 Task: Look for space in Dŭstlik, Uzbekistan from 12th July, 2023 to 16th July, 2023 for 8 adults in price range Rs.10000 to Rs.16000. Place can be private room with 8 bedrooms having 8 beds and 8 bathrooms. Property type can be house, flat, guest house. Amenities needed are: wifi, TV, free parkinig on premises, gym, breakfast. Booking option can be shelf check-in. Required host language is English.
Action: Mouse moved to (422, 104)
Screenshot: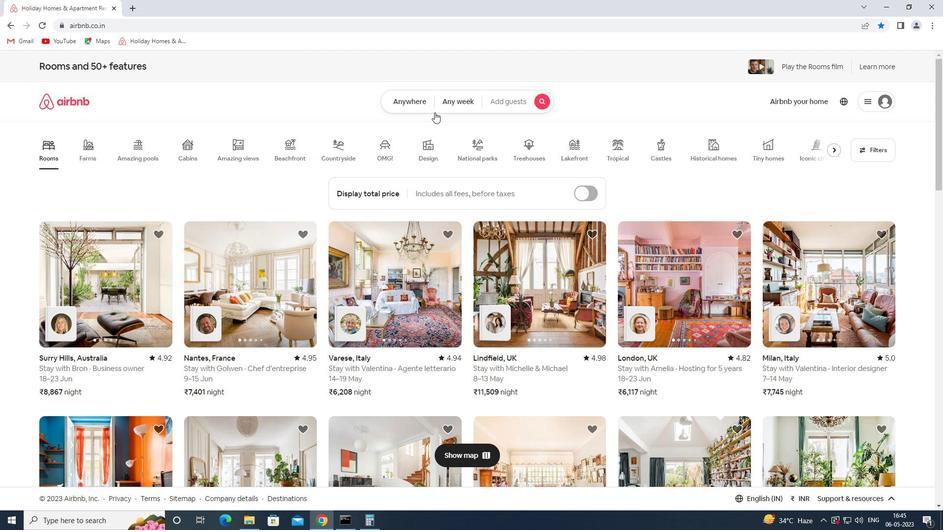 
Action: Mouse pressed left at (422, 104)
Screenshot: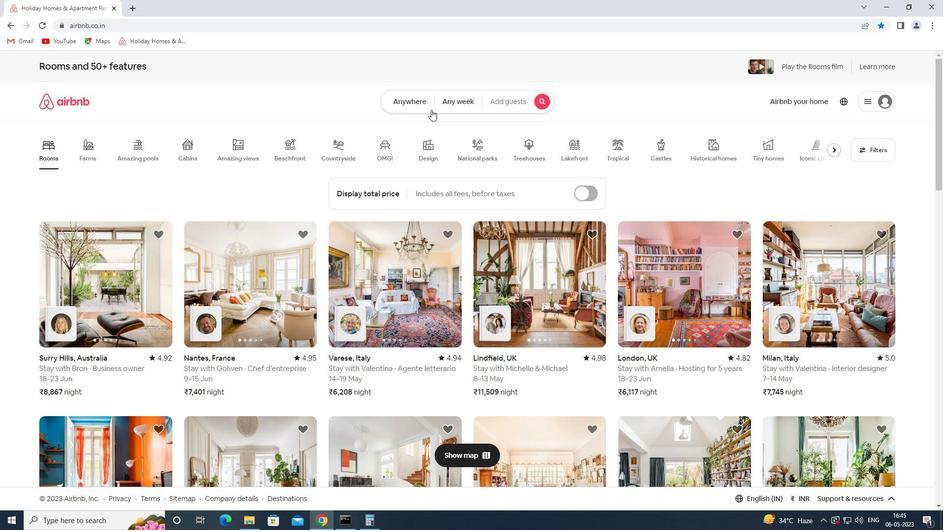 
Action: Mouse moved to (308, 145)
Screenshot: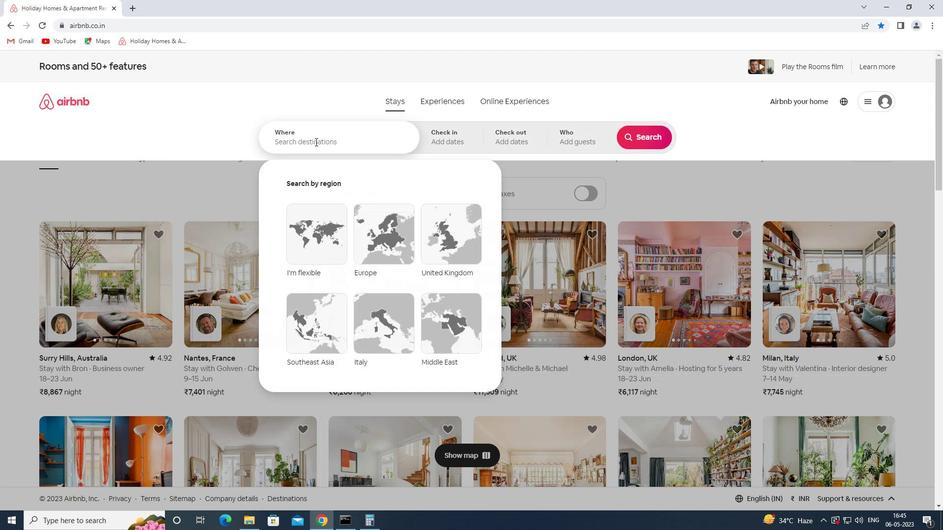 
Action: Mouse pressed left at (308, 145)
Screenshot: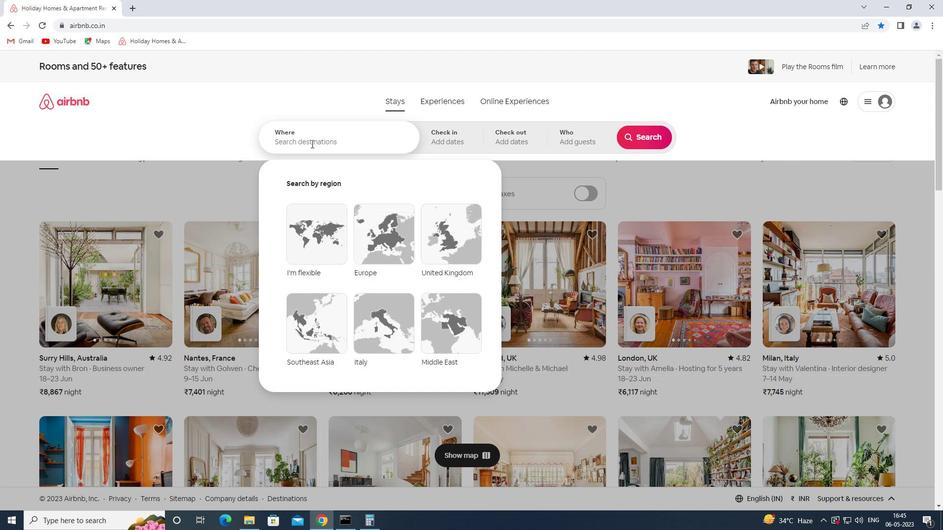 
Action: Key pressed dustlik
Screenshot: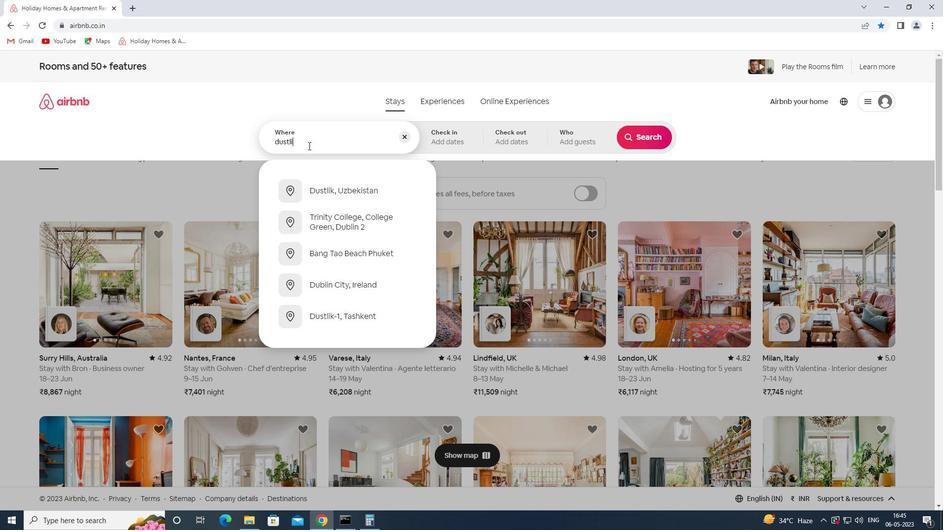 
Action: Mouse moved to (348, 197)
Screenshot: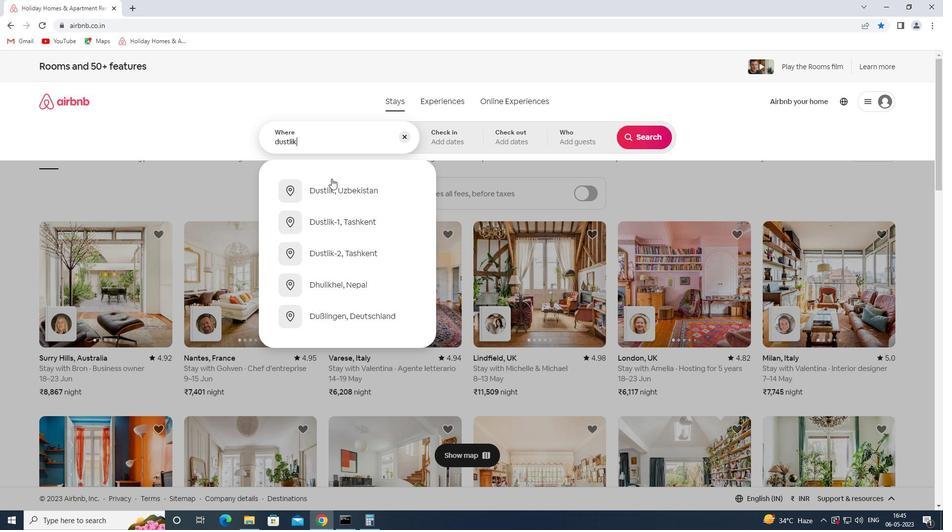 
Action: Mouse pressed left at (348, 197)
Screenshot: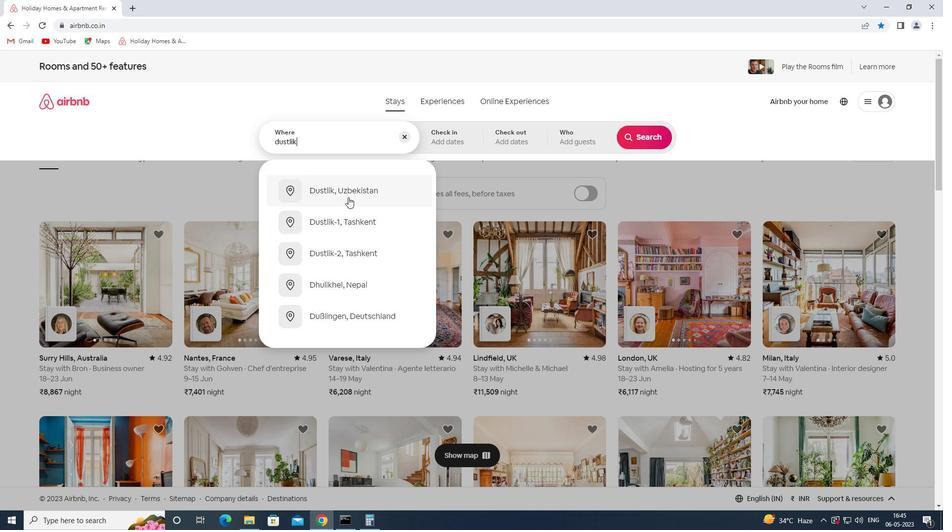 
Action: Mouse moved to (638, 215)
Screenshot: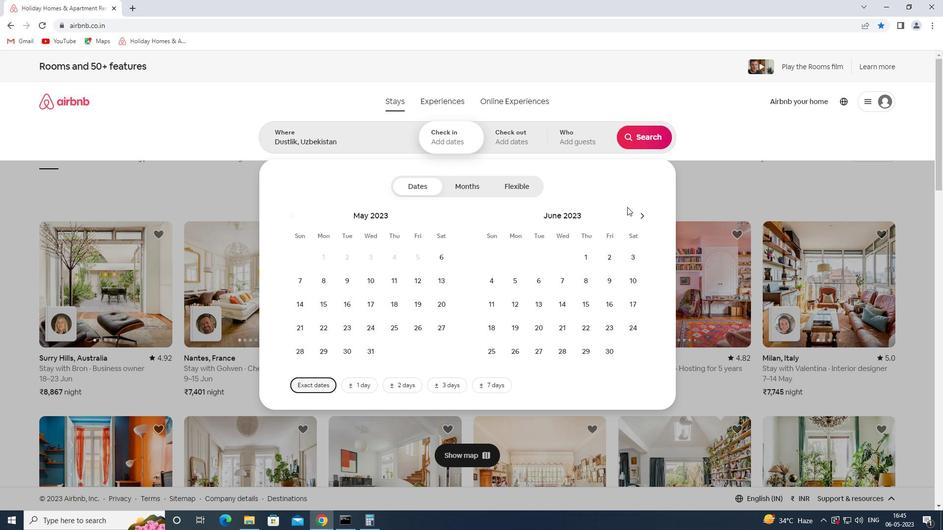 
Action: Mouse pressed left at (638, 215)
Screenshot: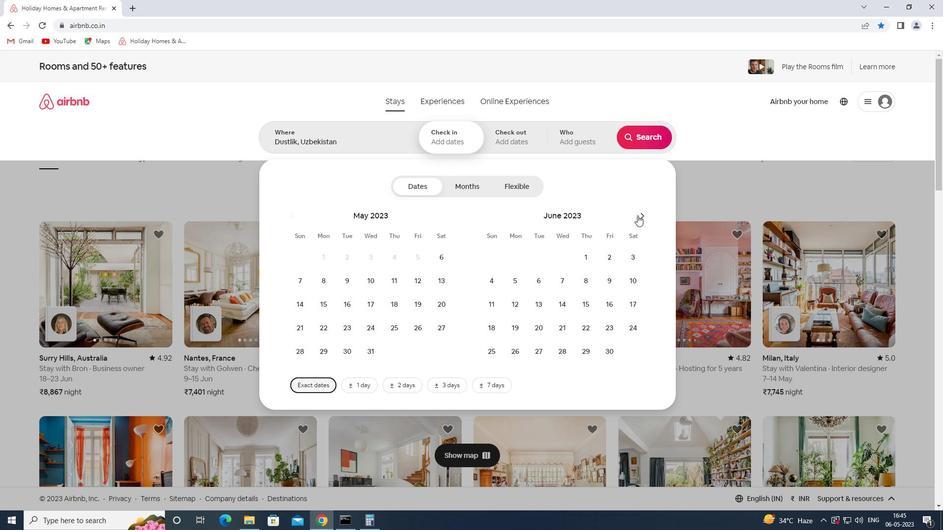 
Action: Mouse moved to (558, 307)
Screenshot: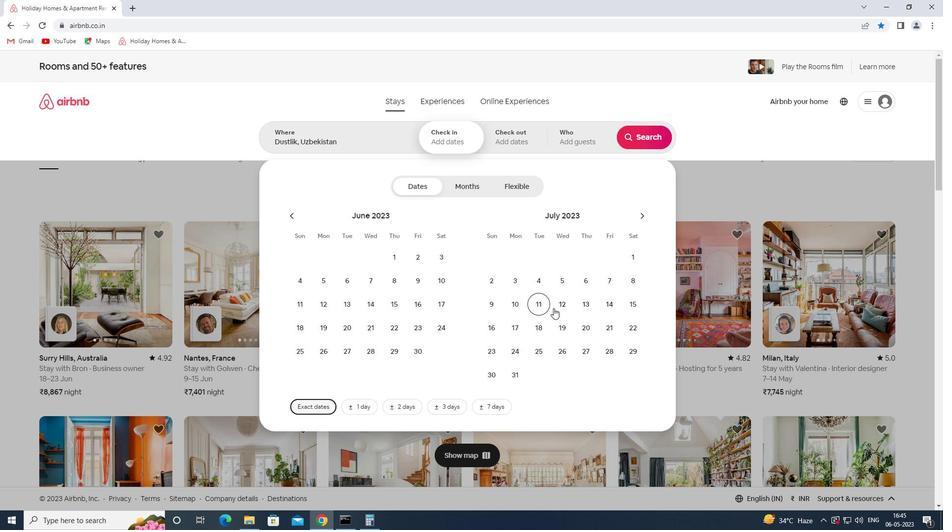 
Action: Mouse pressed left at (558, 307)
Screenshot: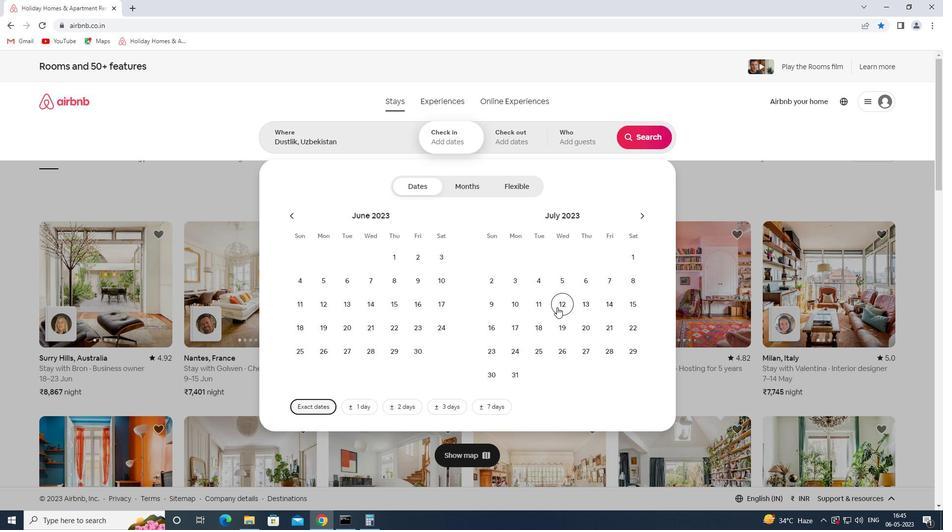 
Action: Mouse moved to (501, 326)
Screenshot: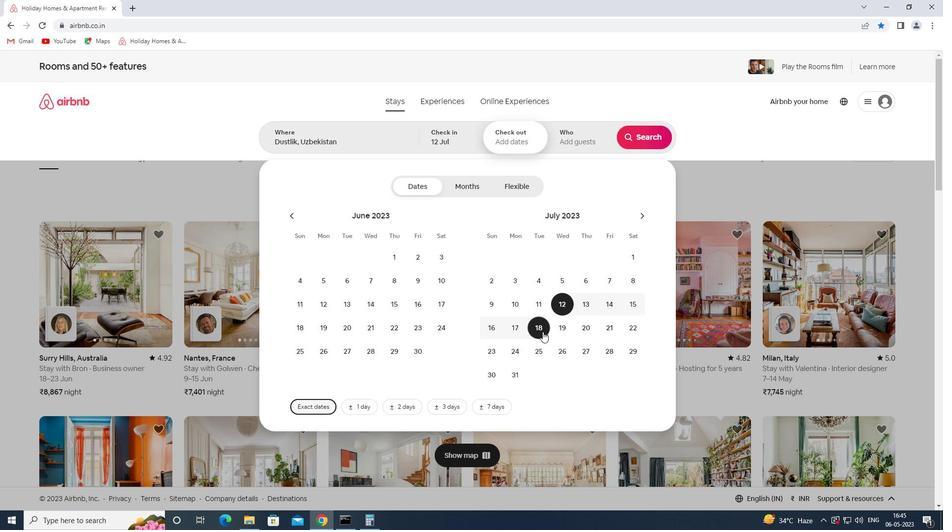 
Action: Mouse pressed left at (501, 326)
Screenshot: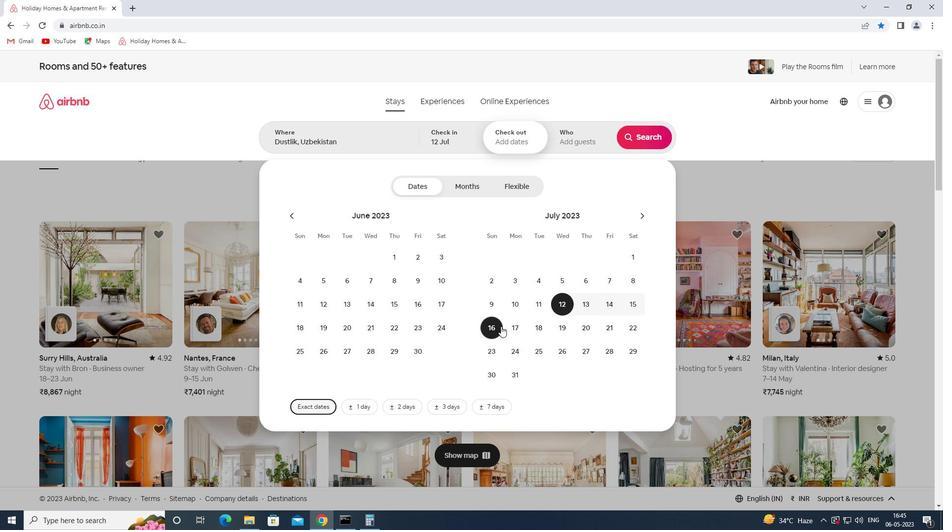 
Action: Mouse moved to (590, 135)
Screenshot: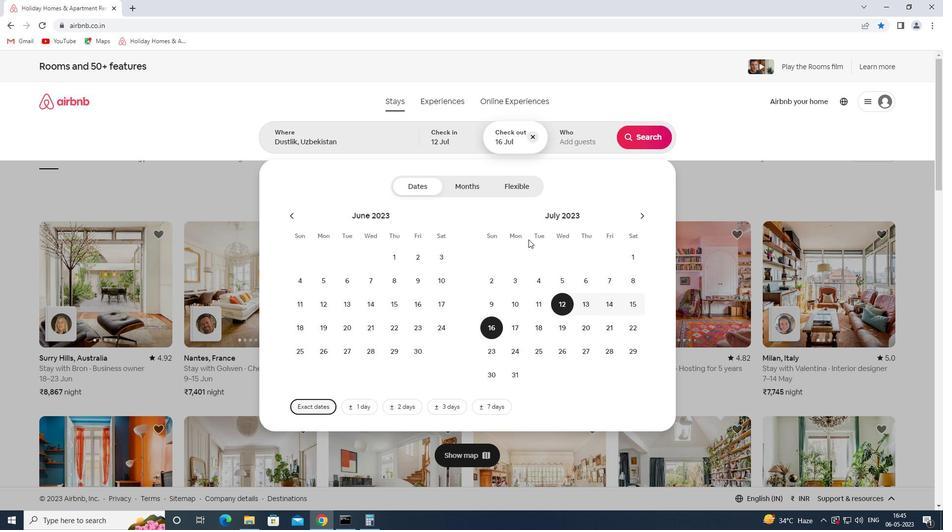 
Action: Mouse pressed left at (590, 135)
Screenshot: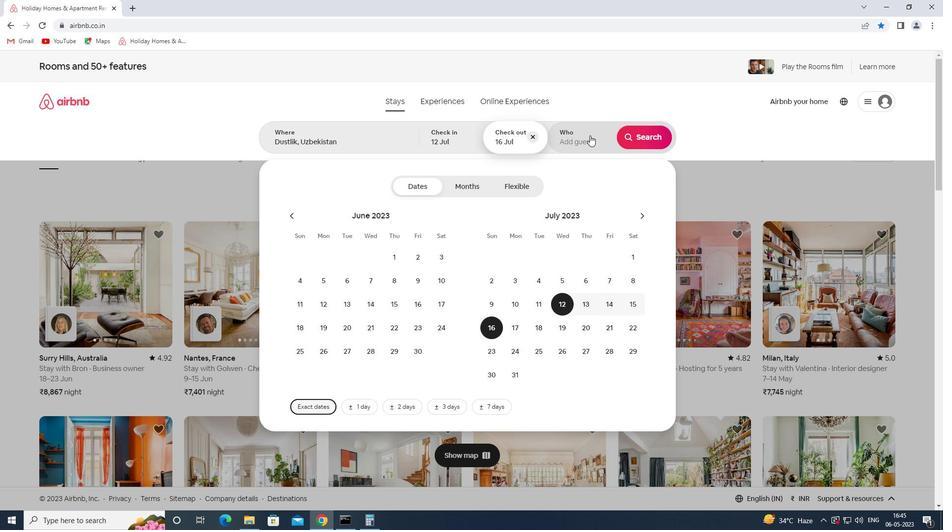 
Action: Mouse moved to (649, 186)
Screenshot: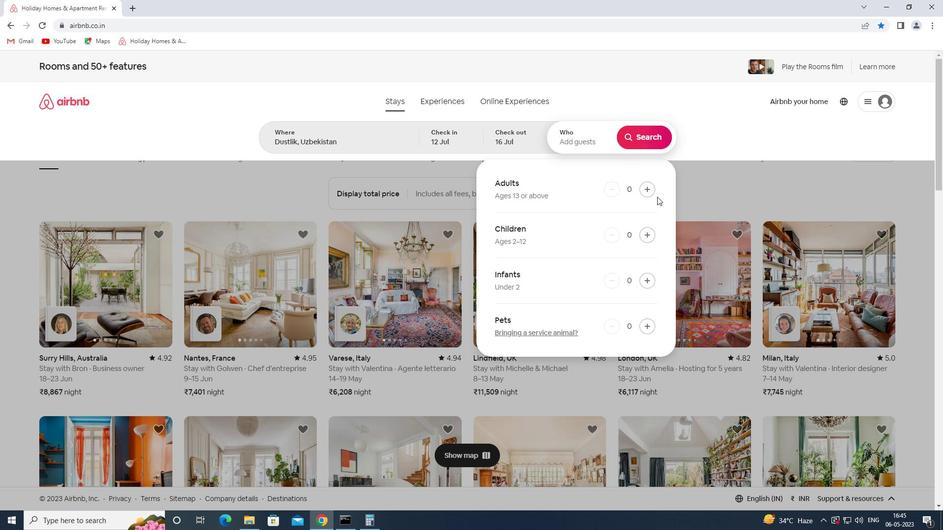 
Action: Mouse pressed left at (649, 186)
Screenshot: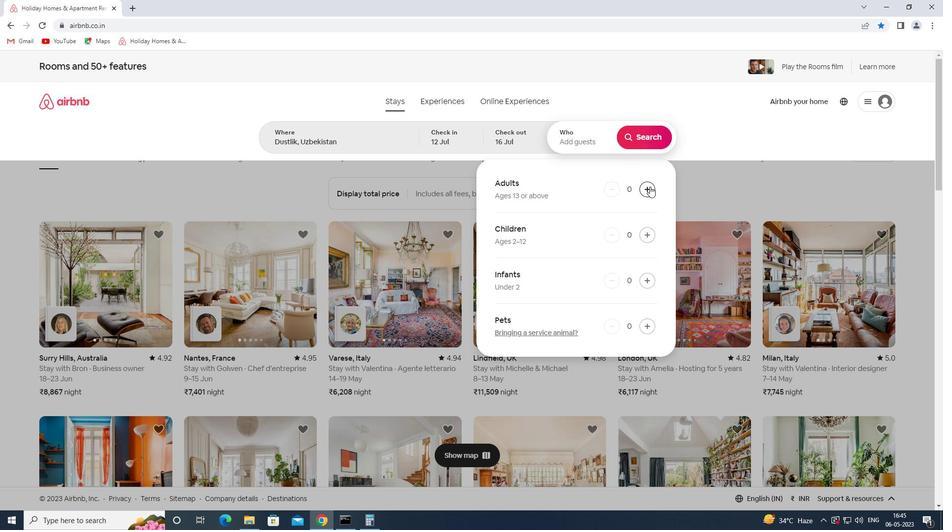 
Action: Mouse pressed left at (649, 186)
Screenshot: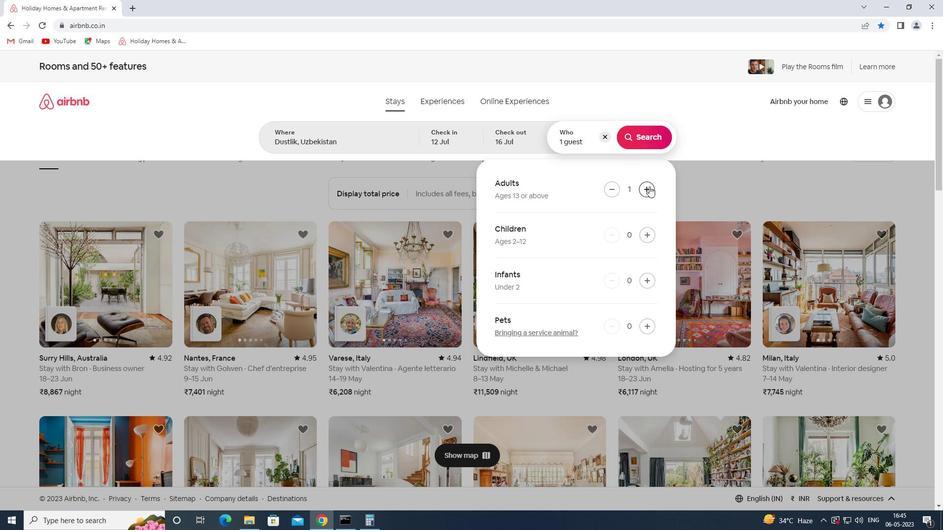 
Action: Mouse pressed left at (649, 186)
Screenshot: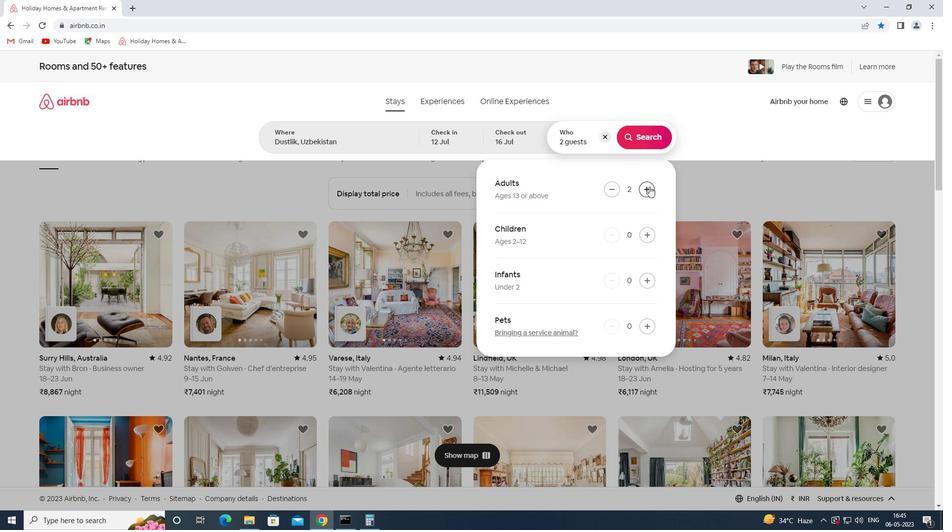 
Action: Mouse pressed left at (649, 186)
Screenshot: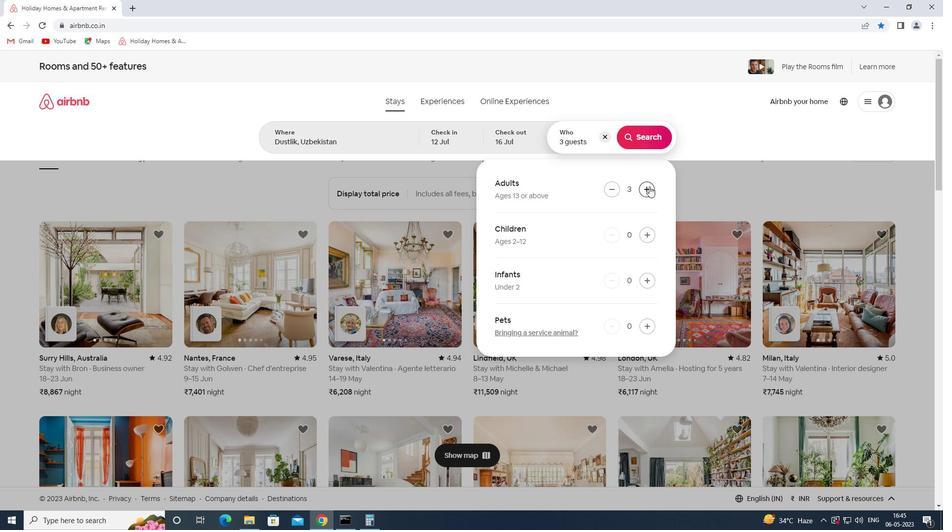 
Action: Mouse pressed left at (649, 186)
Screenshot: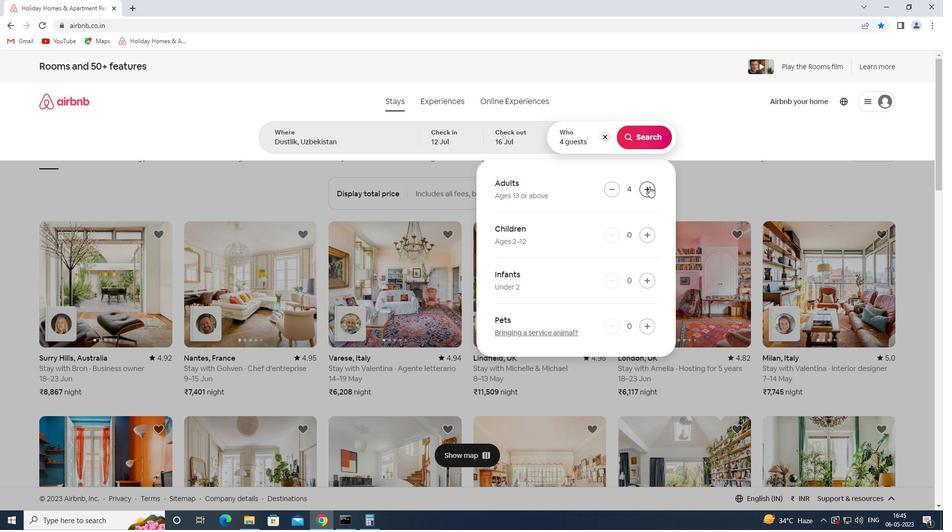 
Action: Mouse pressed left at (649, 186)
Screenshot: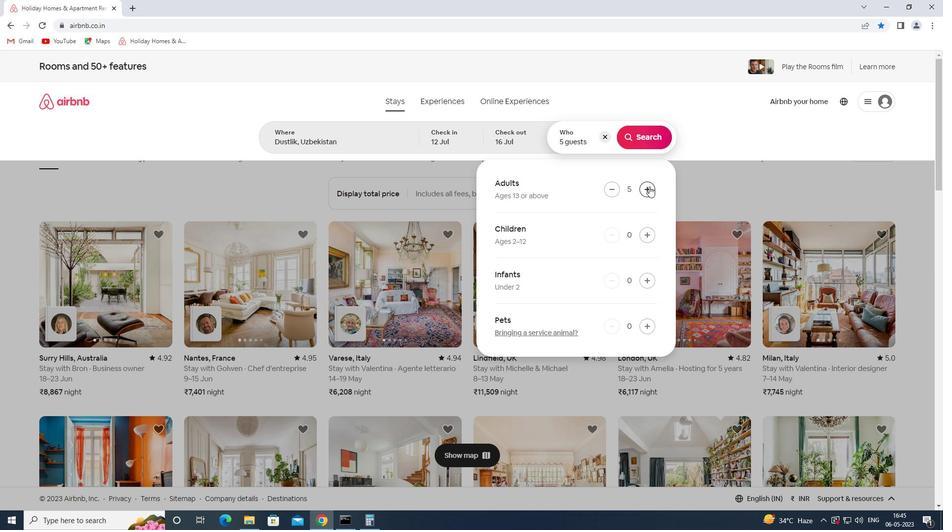 
Action: Mouse pressed left at (649, 186)
Screenshot: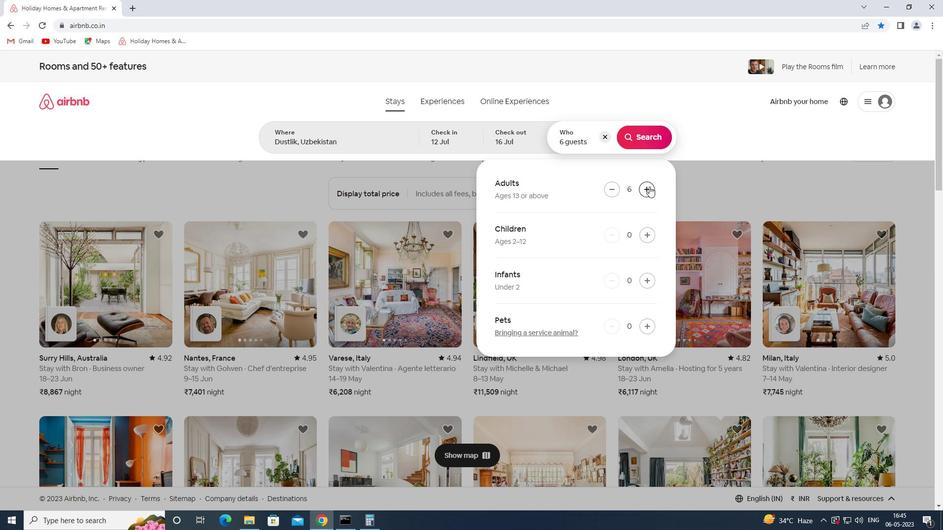 
Action: Mouse pressed left at (649, 186)
Screenshot: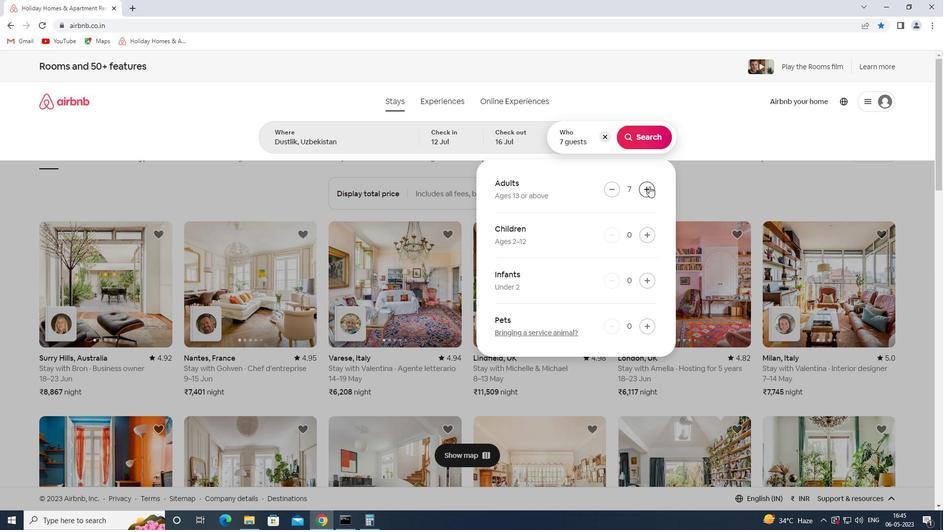 
Action: Mouse moved to (657, 133)
Screenshot: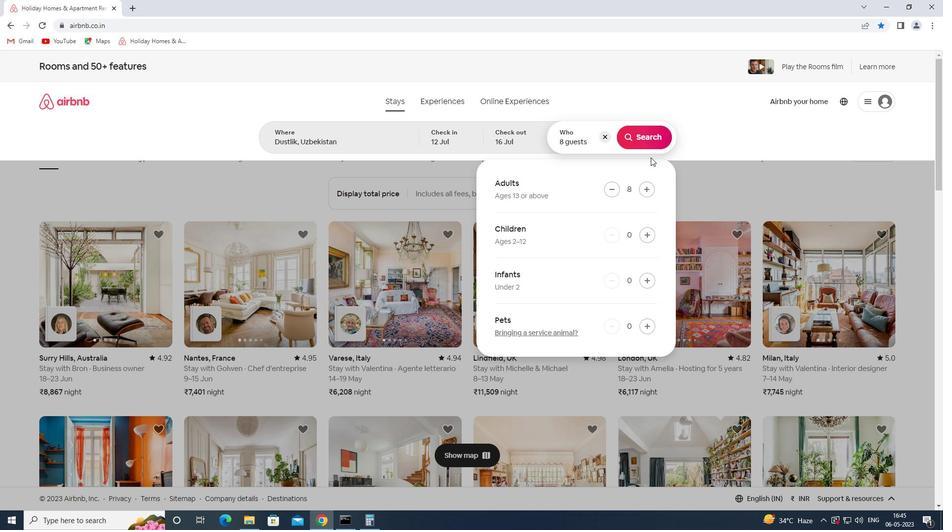 
Action: Mouse pressed left at (657, 133)
Screenshot: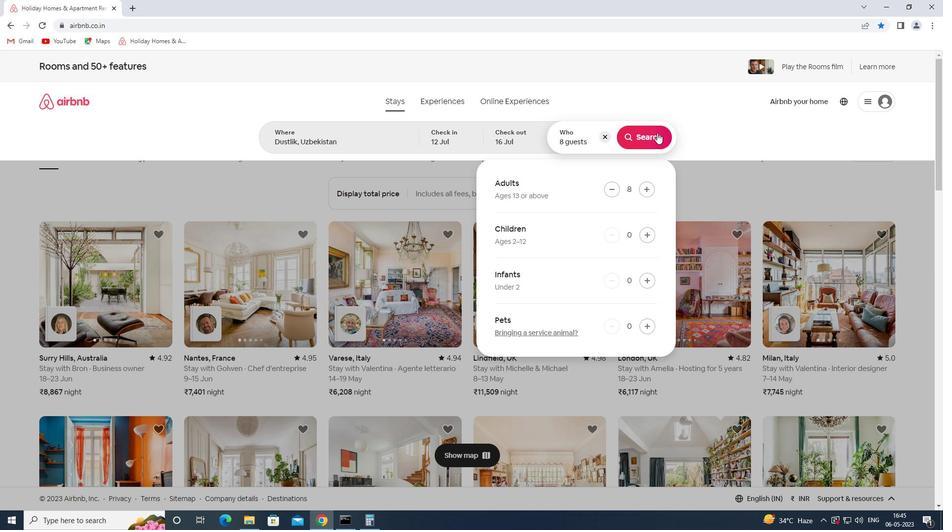 
Action: Mouse moved to (897, 109)
Screenshot: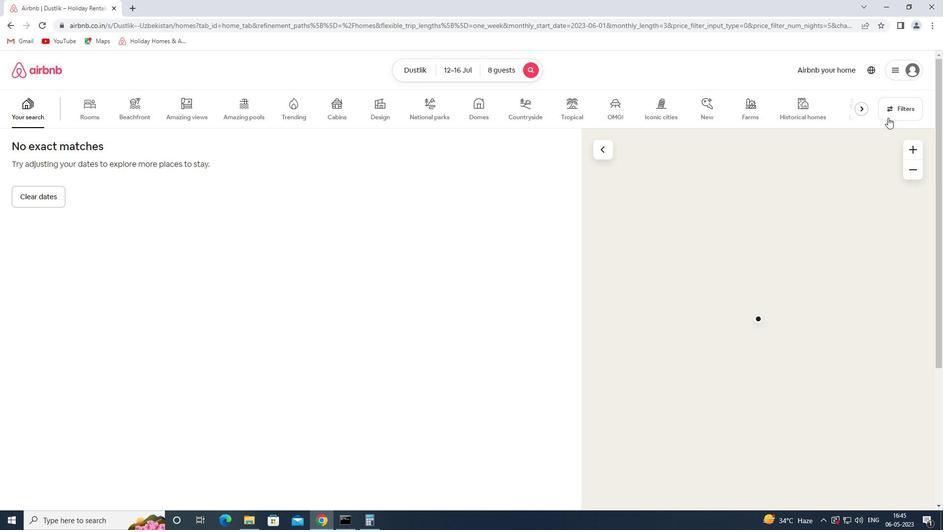 
Action: Mouse pressed left at (897, 109)
Screenshot: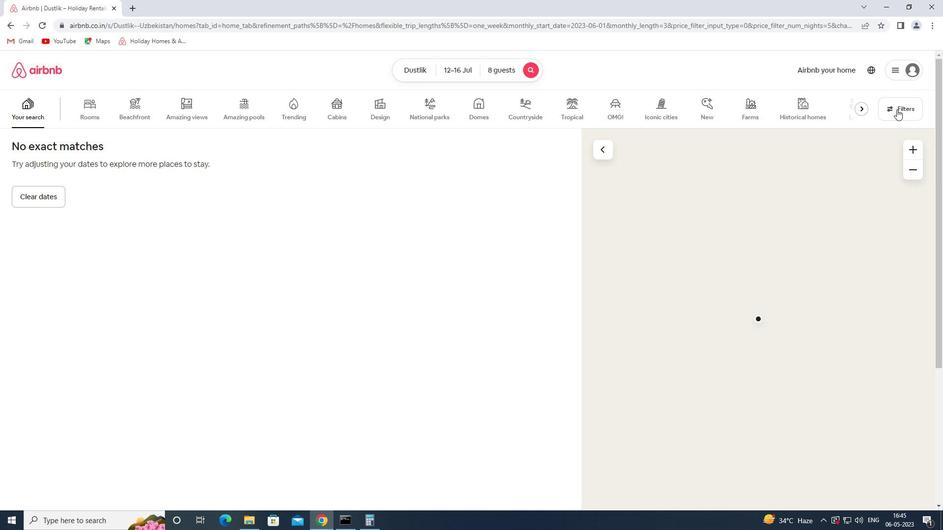 
Action: Mouse moved to (341, 354)
Screenshot: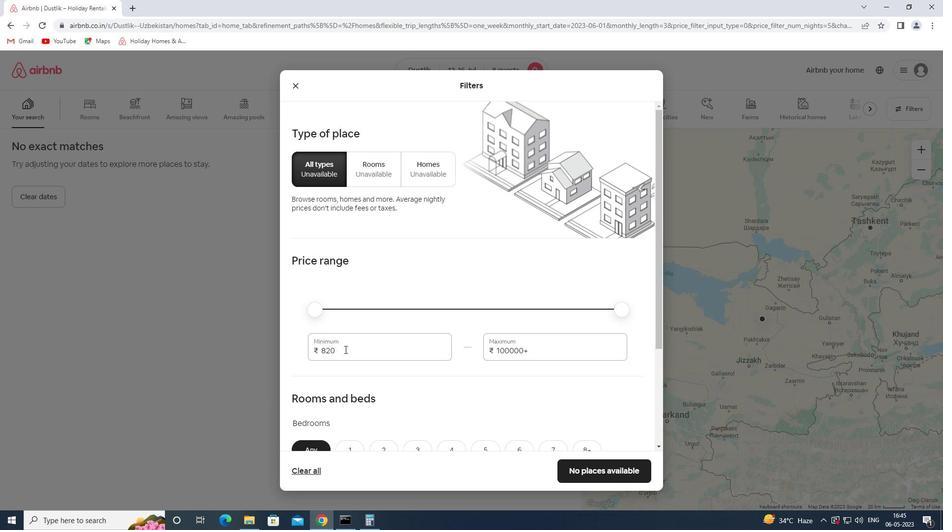 
Action: Mouse pressed left at (341, 354)
Screenshot: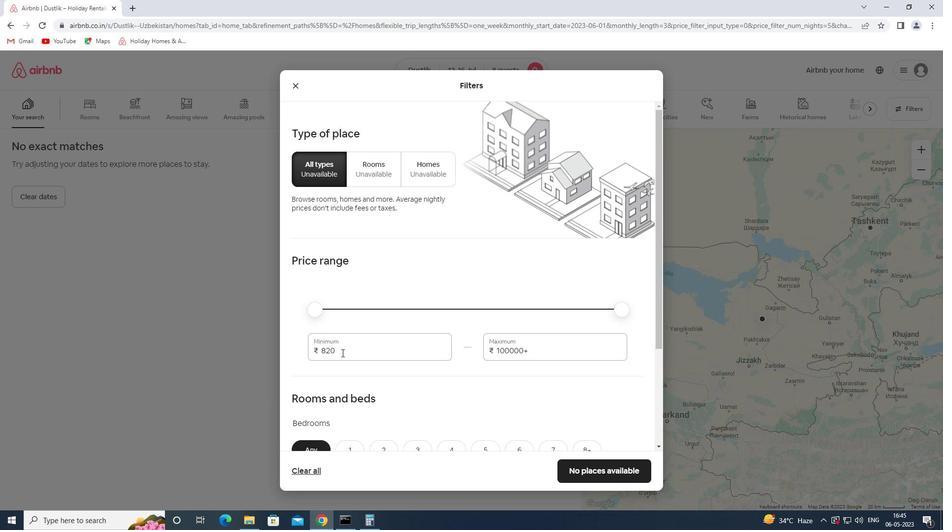 
Action: Mouse pressed left at (341, 354)
Screenshot: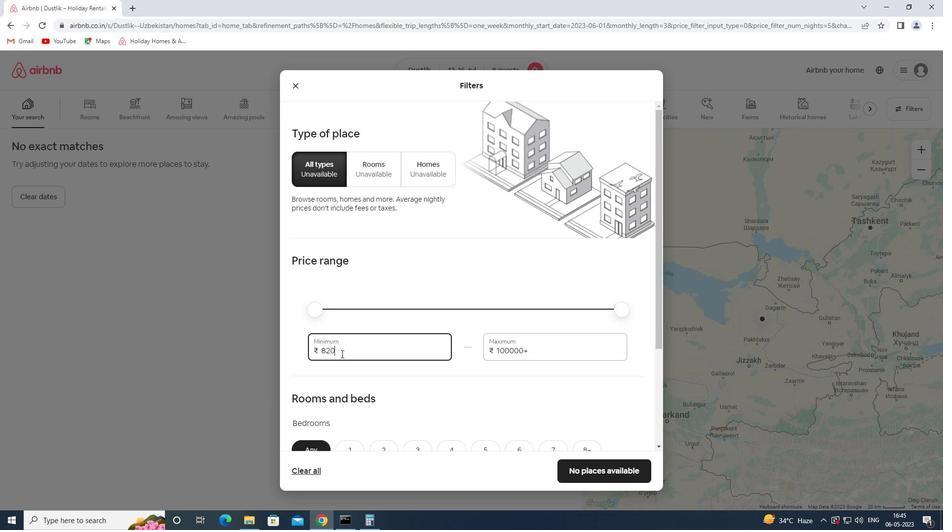 
Action: Key pressed 10000<Key.tab>16000
Screenshot: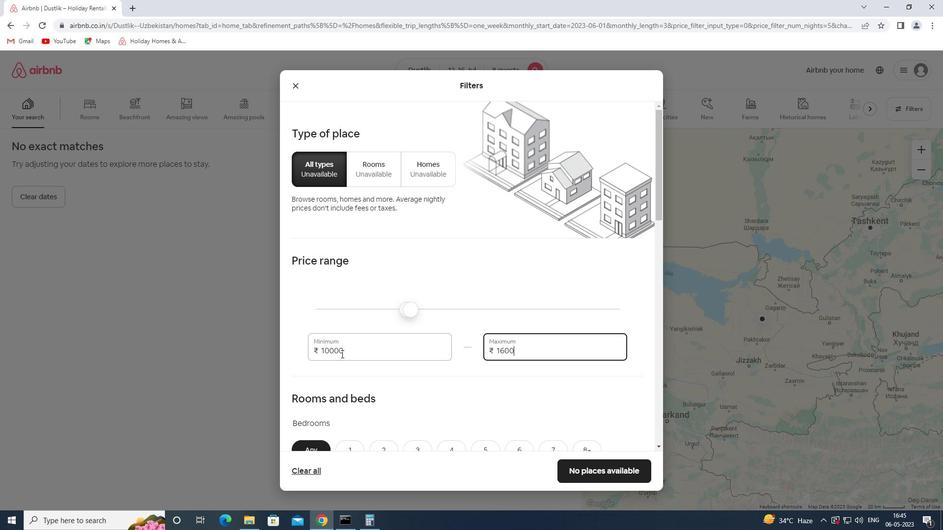 
Action: Mouse moved to (437, 362)
Screenshot: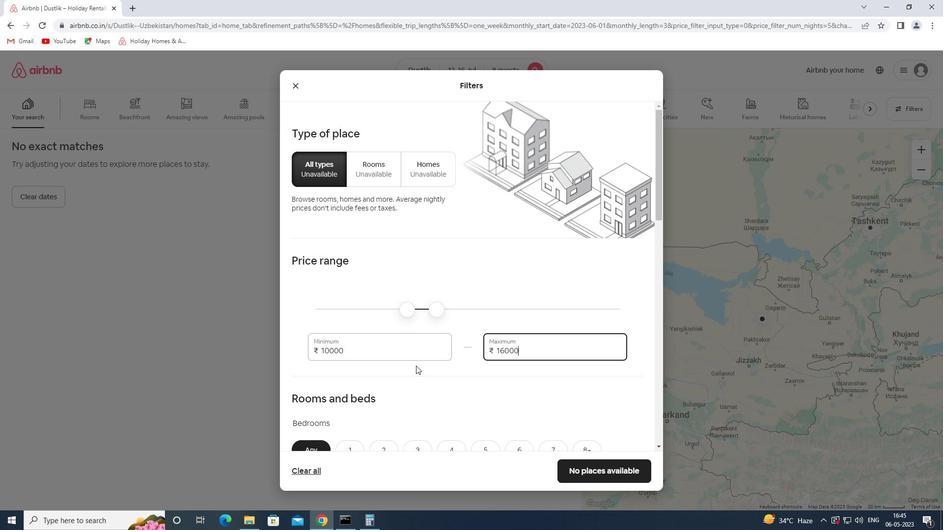 
Action: Mouse scrolled (437, 362) with delta (0, 0)
Screenshot: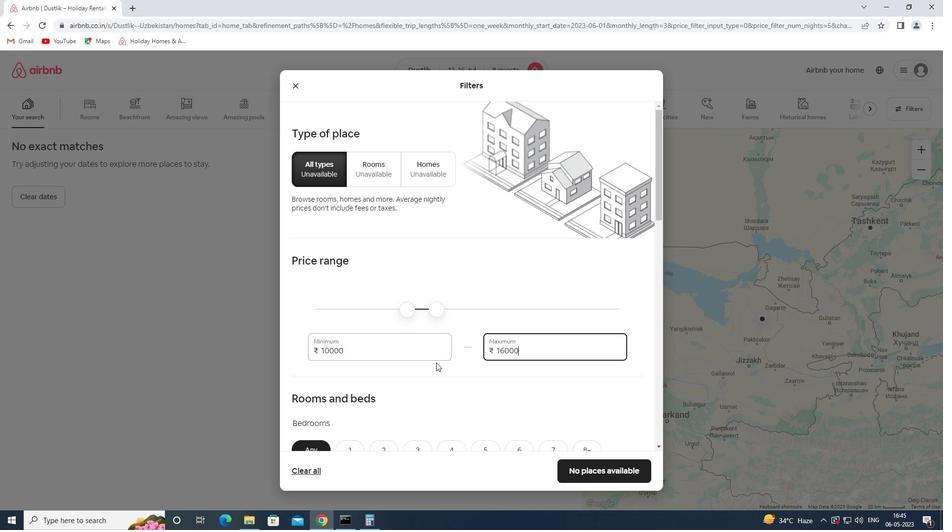 
Action: Mouse scrolled (437, 362) with delta (0, 0)
Screenshot: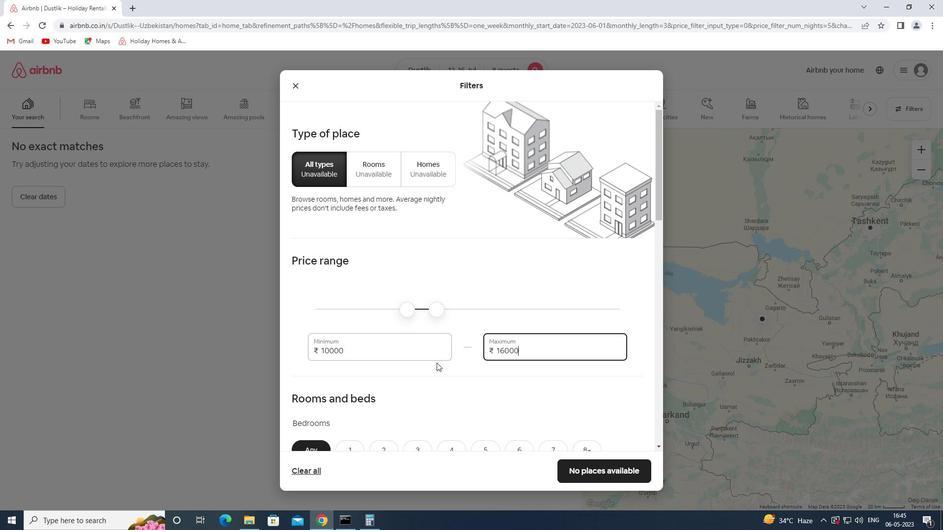 
Action: Mouse moved to (594, 352)
Screenshot: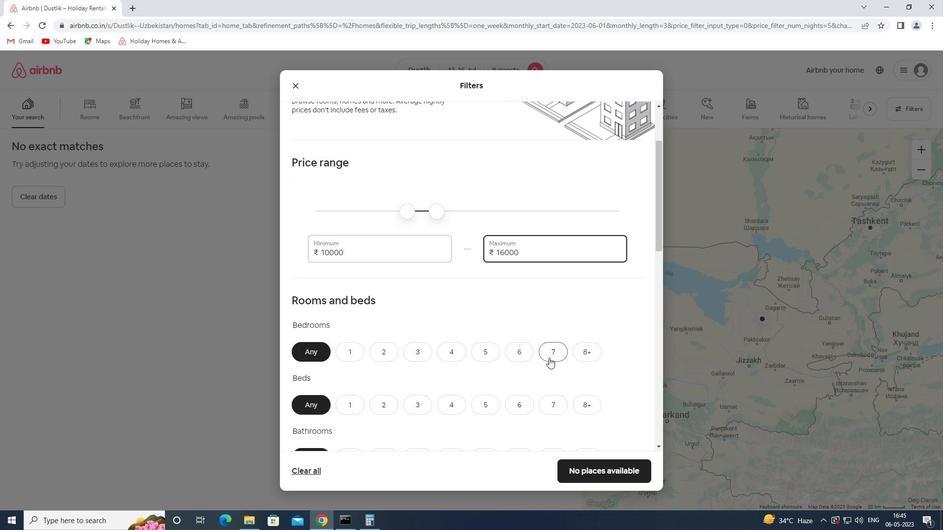 
Action: Mouse pressed left at (594, 352)
Screenshot: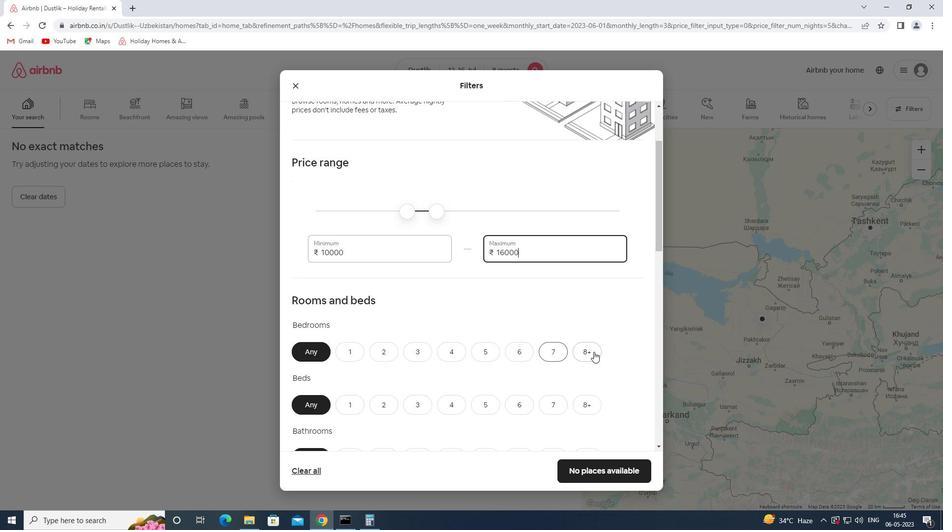 
Action: Mouse moved to (592, 405)
Screenshot: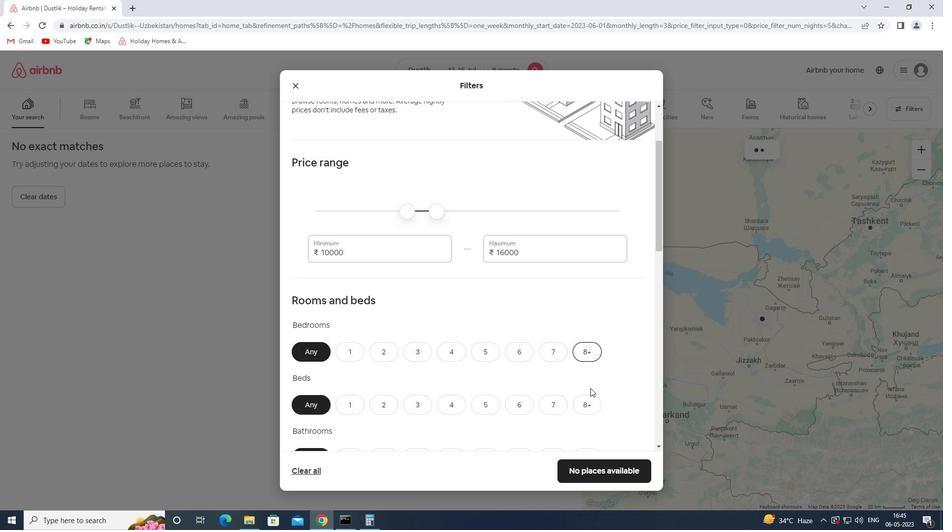 
Action: Mouse pressed left at (592, 405)
Screenshot: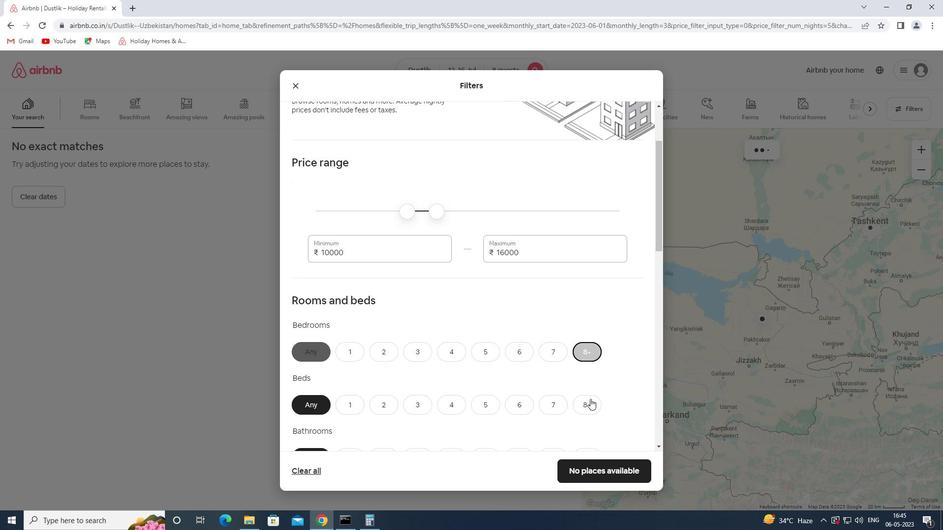 
Action: Mouse moved to (569, 337)
Screenshot: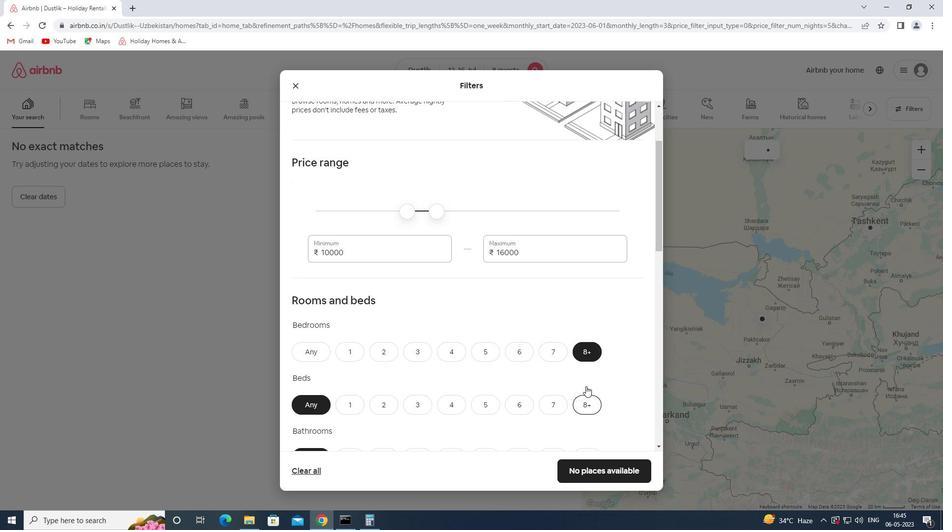 
Action: Mouse scrolled (569, 336) with delta (0, 0)
Screenshot: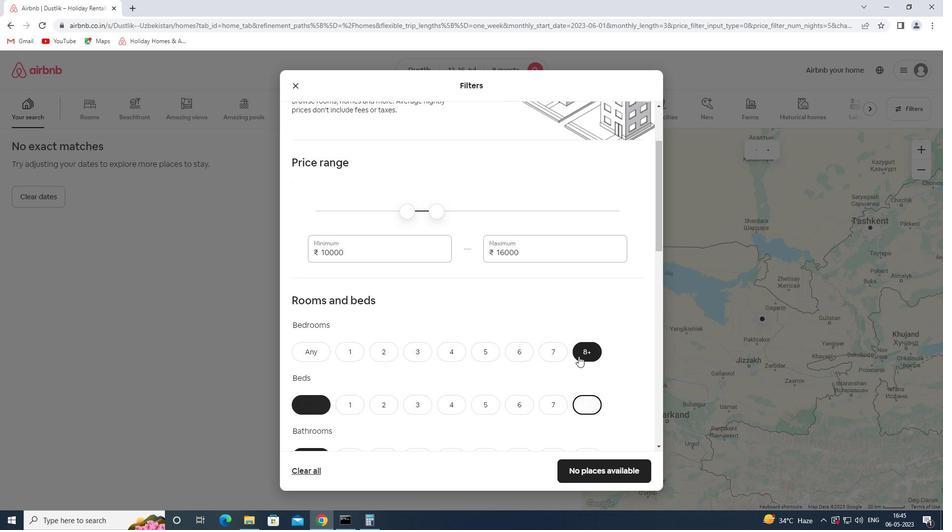 
Action: Mouse scrolled (569, 336) with delta (0, 0)
Screenshot: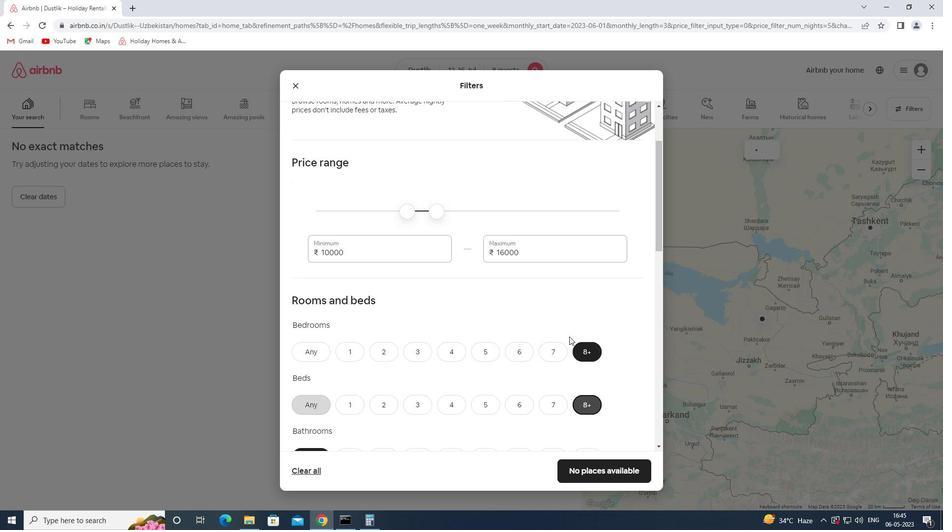 
Action: Mouse scrolled (569, 336) with delta (0, 0)
Screenshot: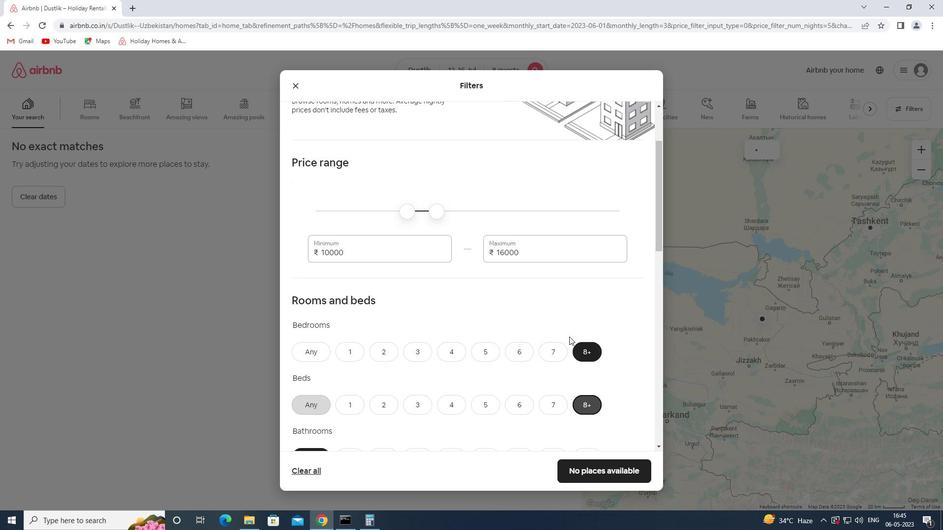 
Action: Mouse moved to (587, 308)
Screenshot: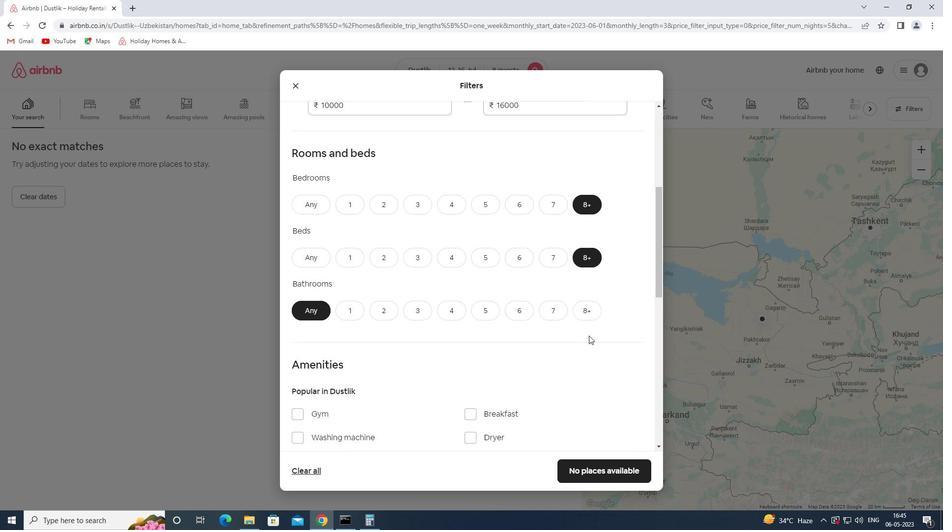 
Action: Mouse pressed left at (587, 308)
Screenshot: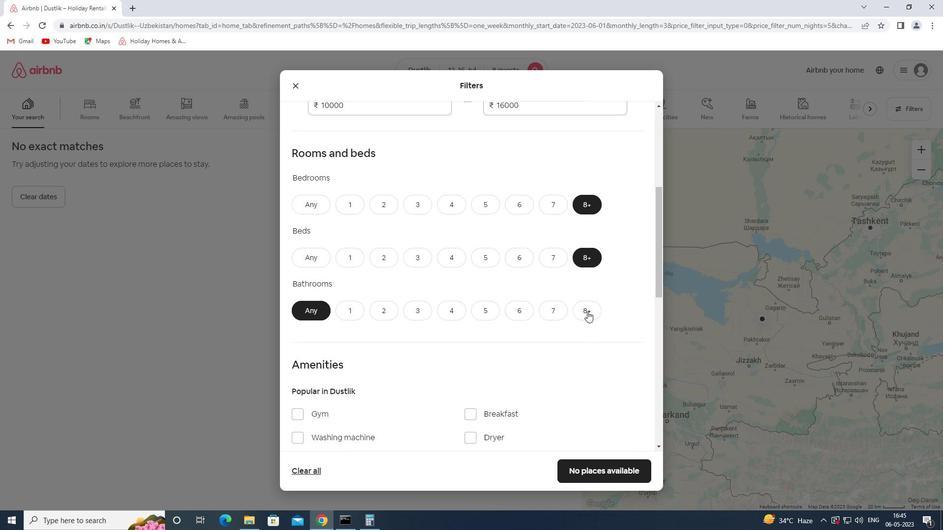 
Action: Mouse moved to (465, 356)
Screenshot: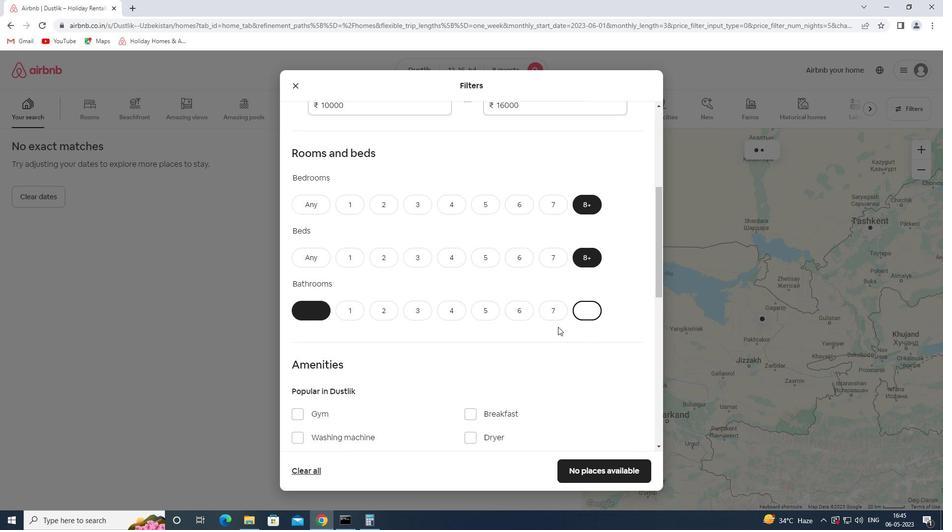 
Action: Mouse scrolled (465, 355) with delta (0, 0)
Screenshot: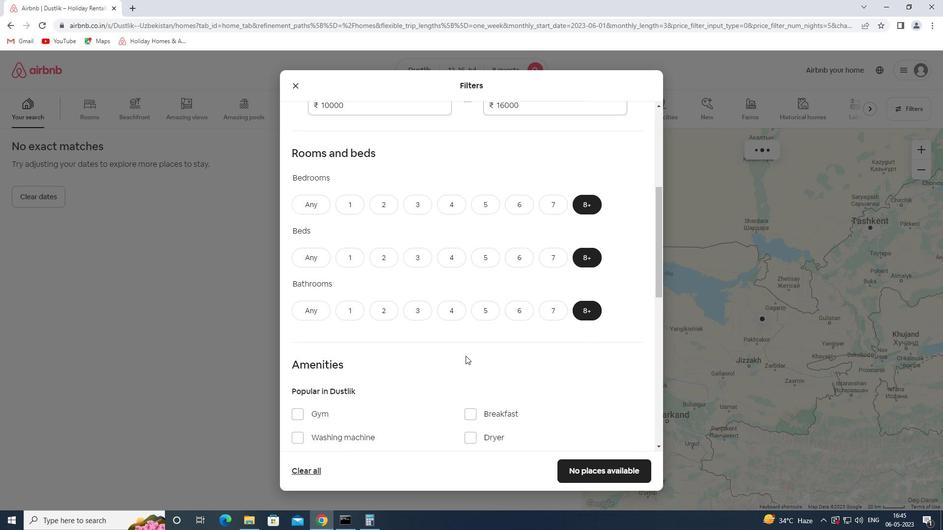 
Action: Mouse scrolled (465, 355) with delta (0, 0)
Screenshot: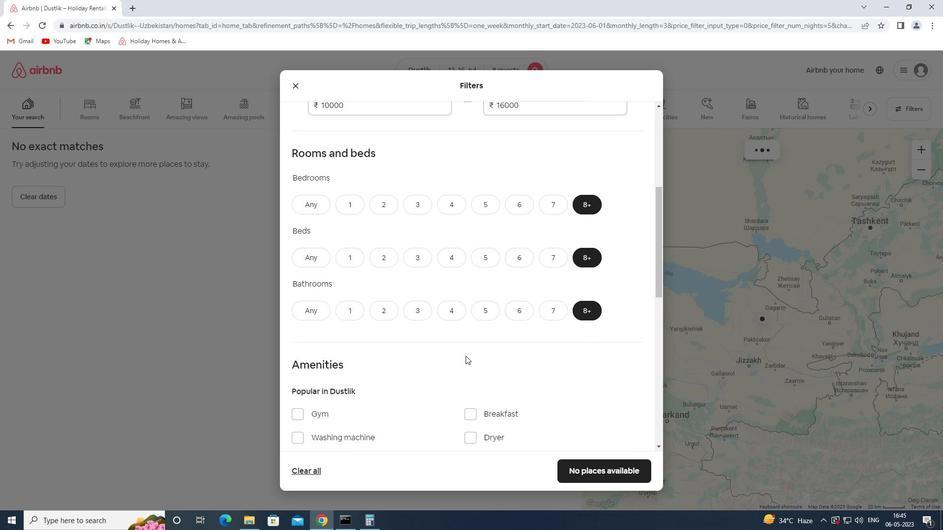
Action: Mouse scrolled (465, 355) with delta (0, 0)
Screenshot: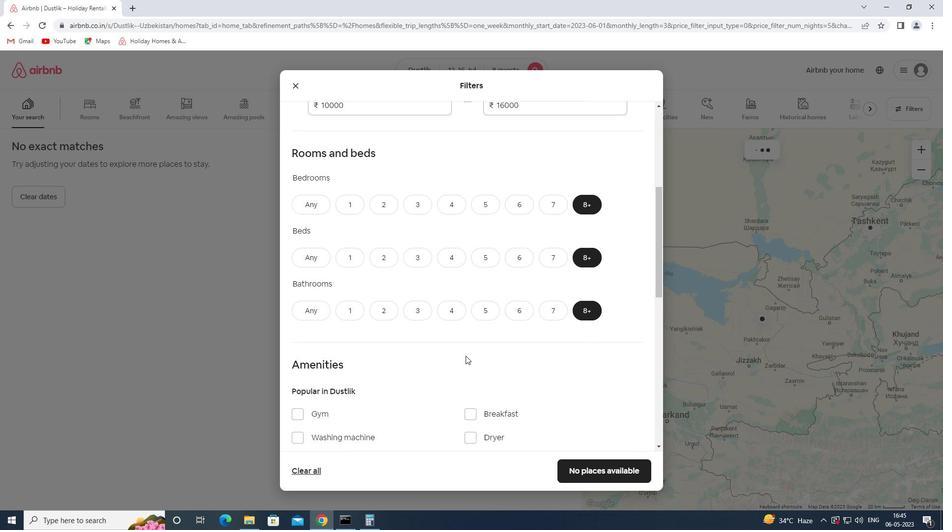 
Action: Mouse moved to (322, 263)
Screenshot: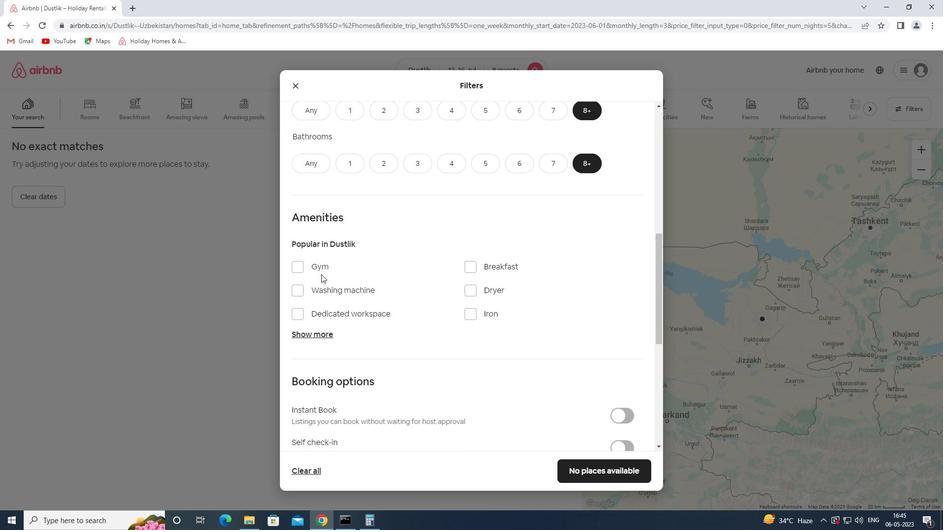 
Action: Mouse pressed left at (322, 263)
Screenshot: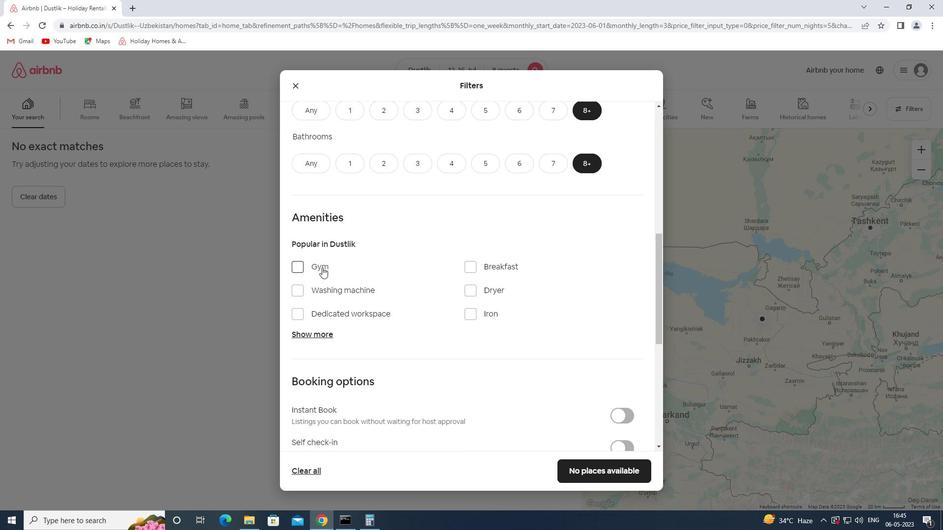 
Action: Mouse moved to (325, 338)
Screenshot: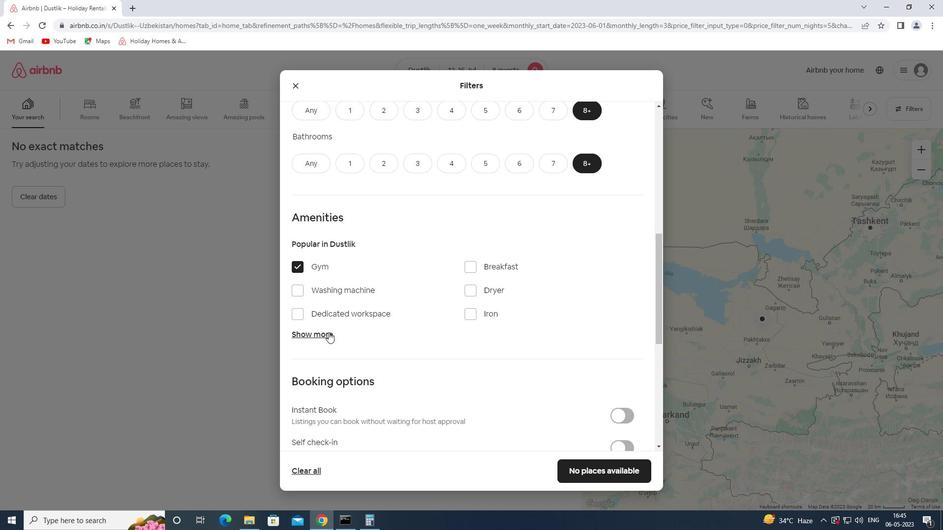 
Action: Mouse pressed left at (325, 338)
Screenshot: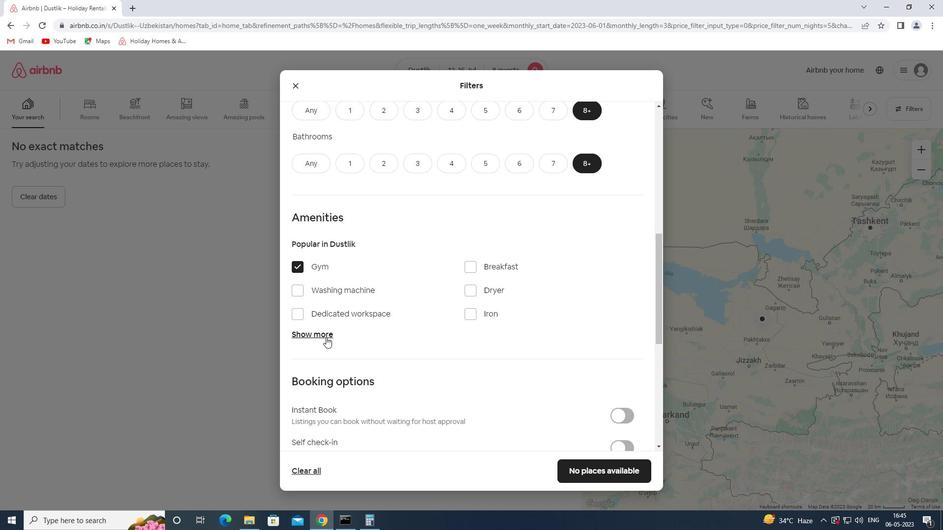 
Action: Mouse moved to (506, 262)
Screenshot: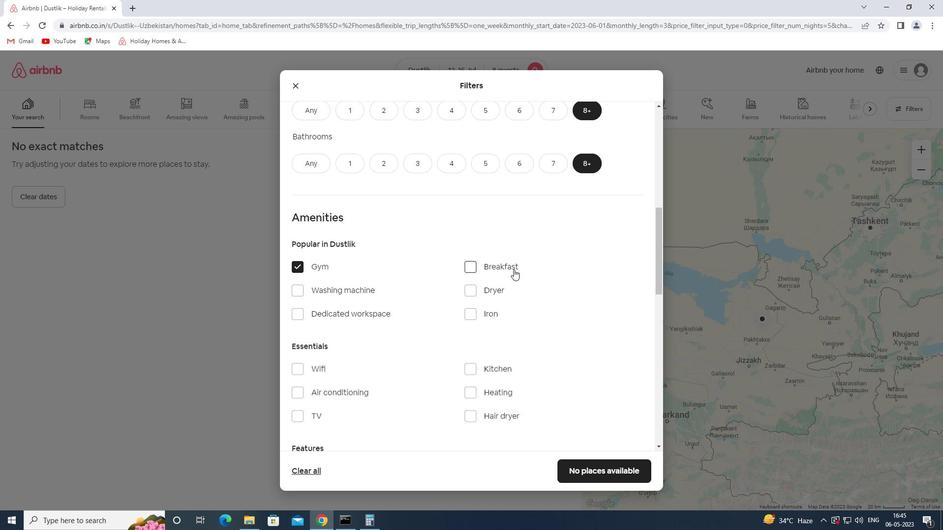 
Action: Mouse pressed left at (506, 262)
Screenshot: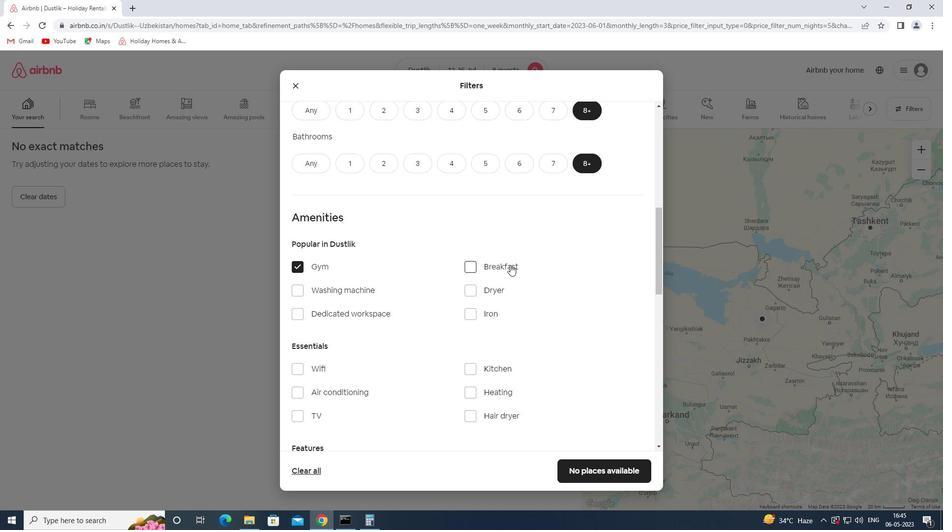 
Action: Mouse moved to (471, 373)
Screenshot: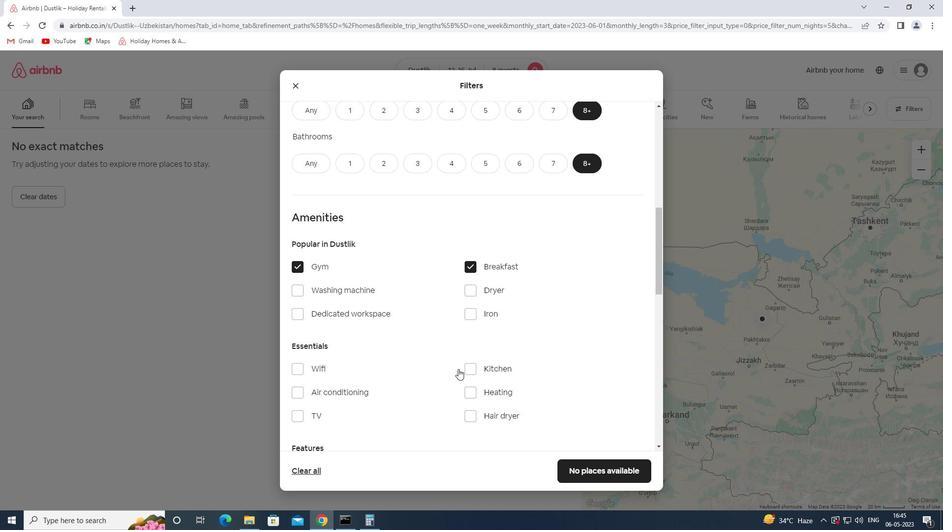 
Action: Mouse scrolled (471, 373) with delta (0, 0)
Screenshot: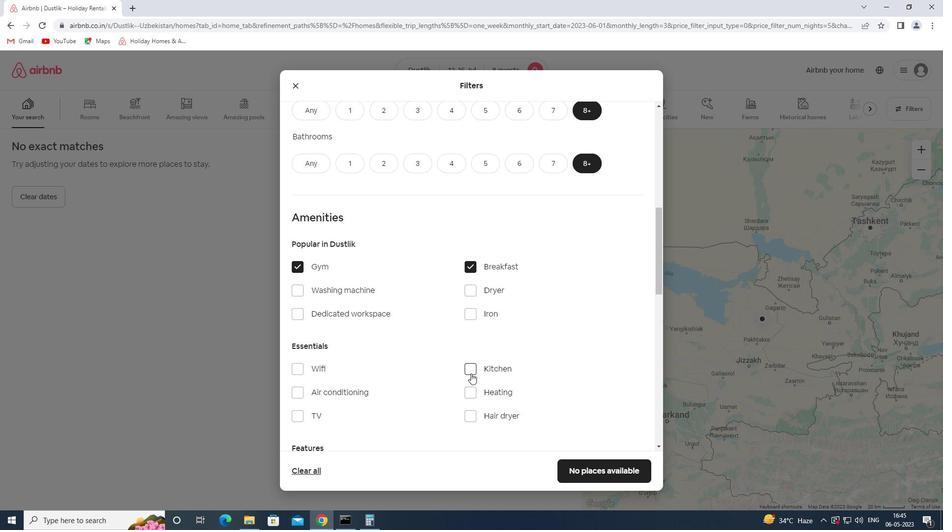 
Action: Mouse scrolled (471, 373) with delta (0, 0)
Screenshot: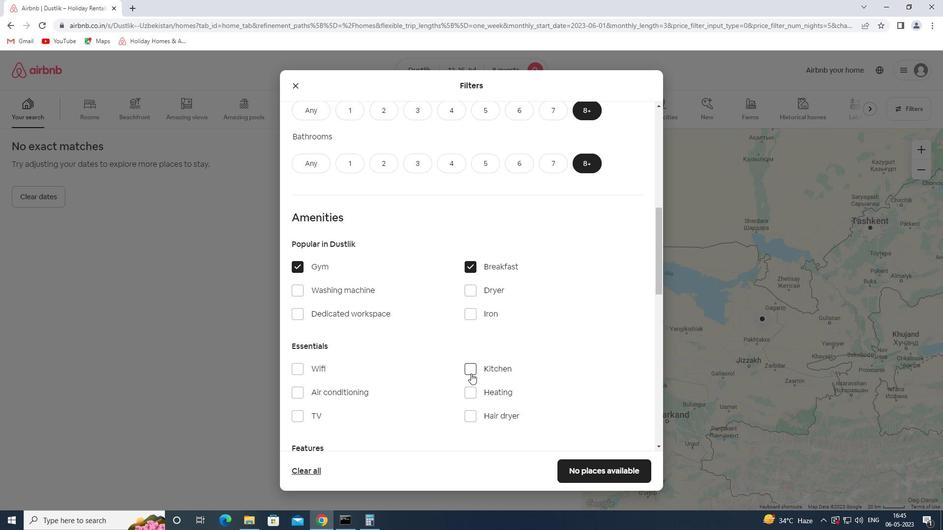 
Action: Mouse moved to (307, 317)
Screenshot: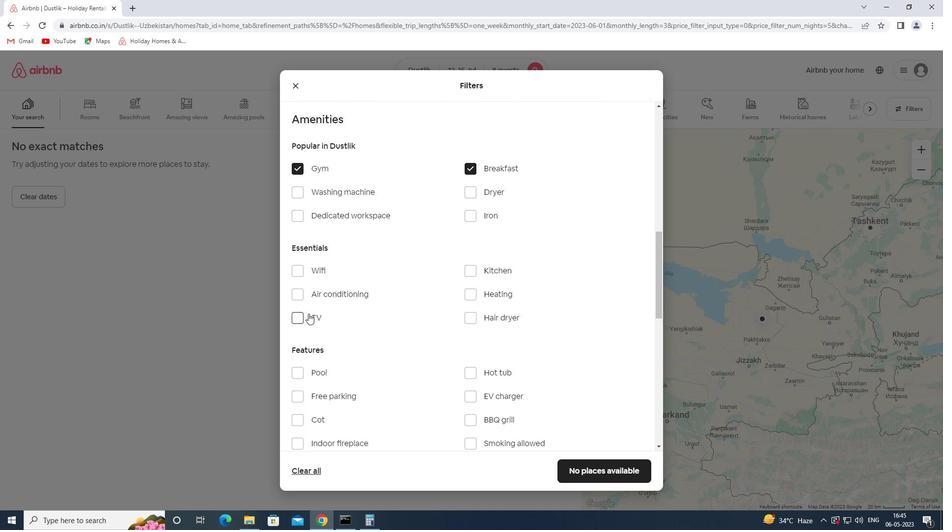 
Action: Mouse pressed left at (307, 317)
Screenshot: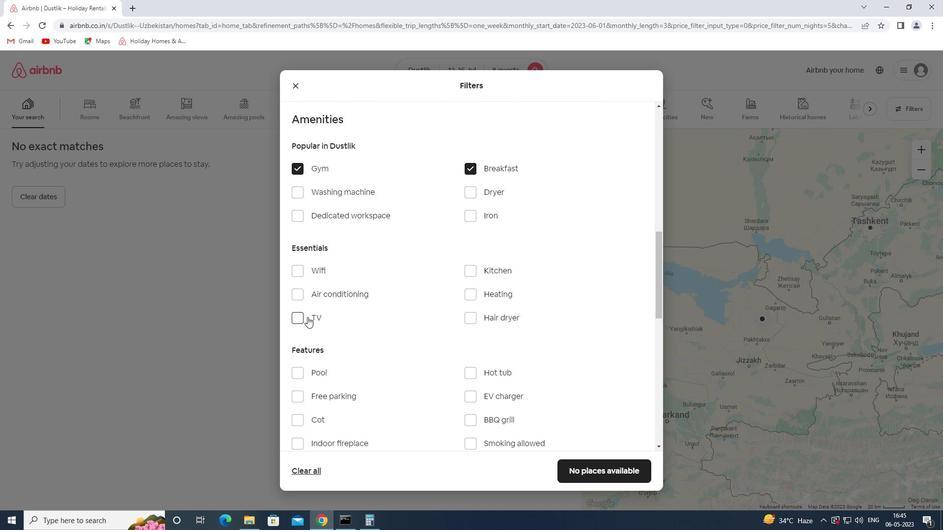 
Action: Mouse moved to (501, 313)
Screenshot: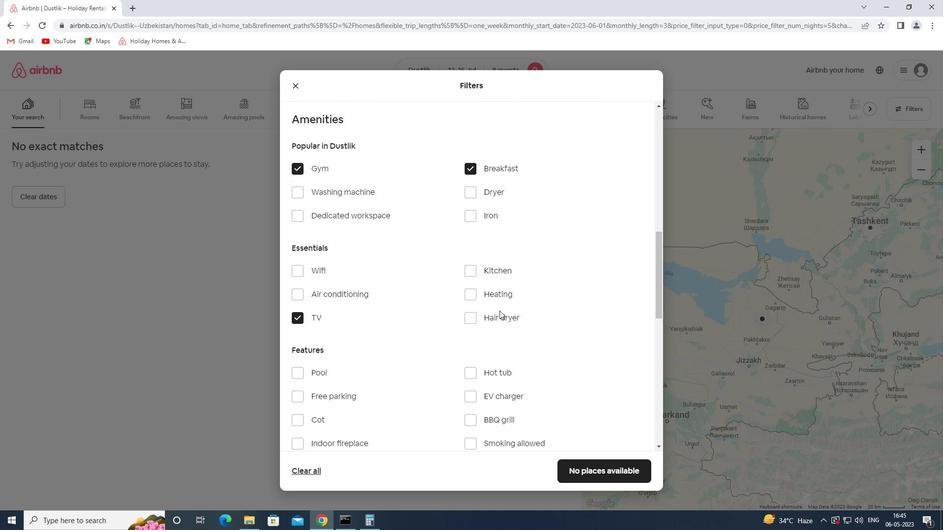
Action: Mouse scrolled (501, 313) with delta (0, 0)
Screenshot: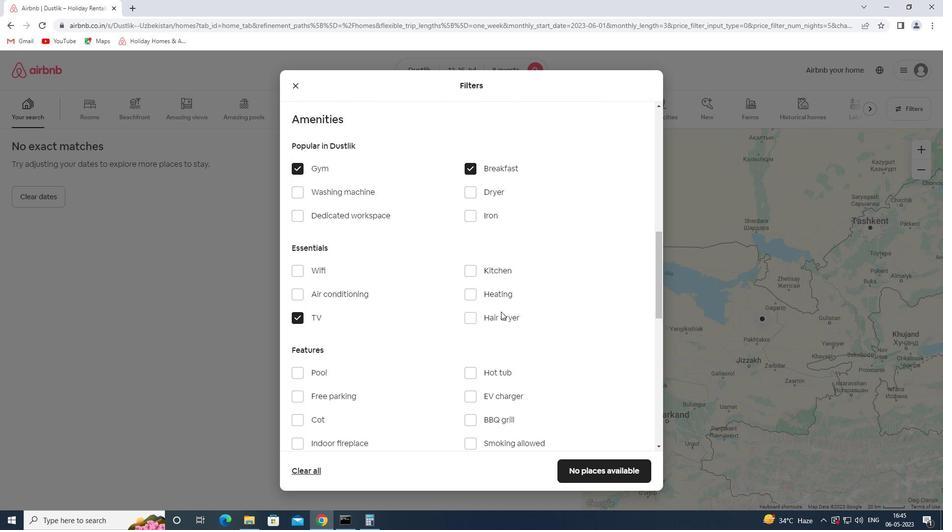 
Action: Mouse scrolled (501, 313) with delta (0, 0)
Screenshot: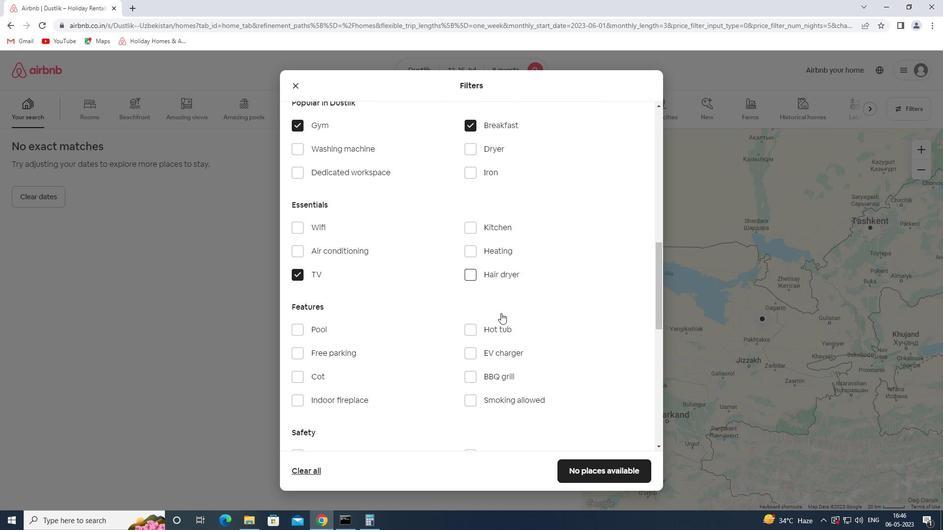
Action: Mouse moved to (346, 296)
Screenshot: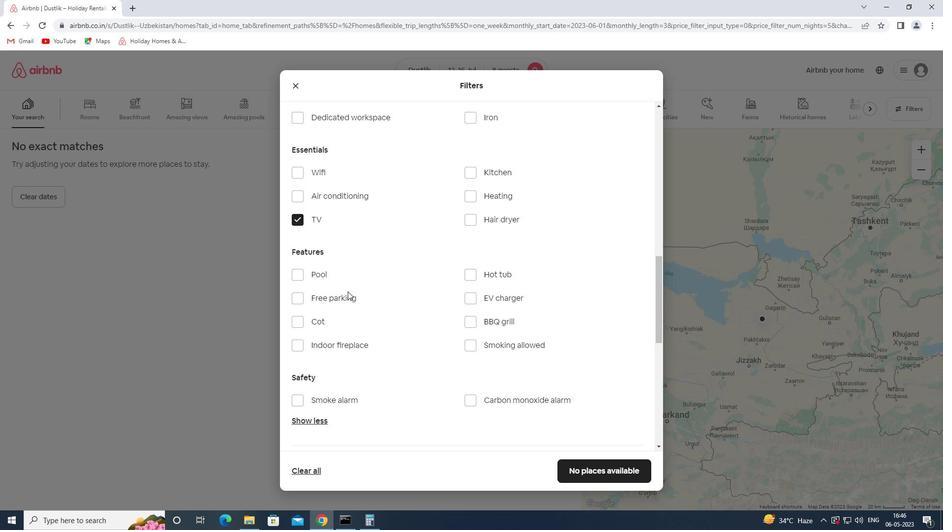 
Action: Mouse pressed left at (346, 296)
Screenshot: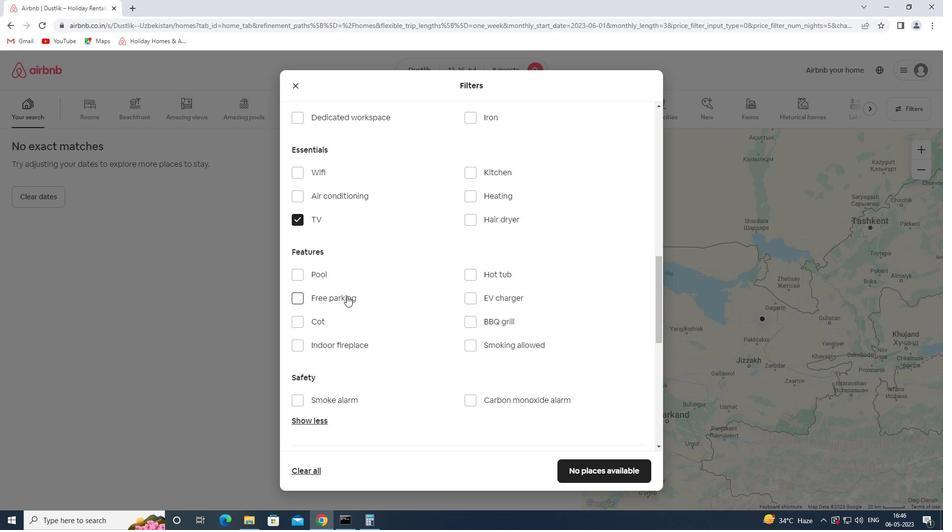 
Action: Mouse moved to (319, 175)
Screenshot: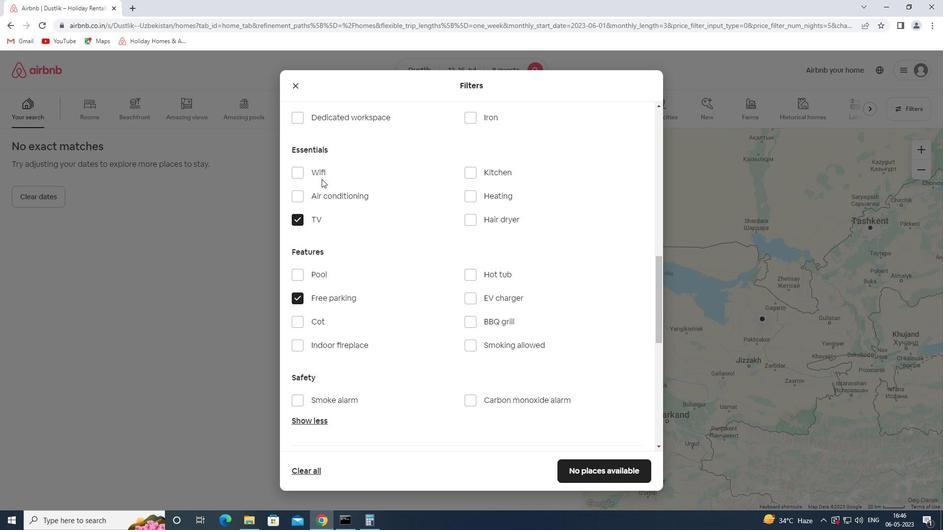 
Action: Mouse pressed left at (319, 175)
Screenshot: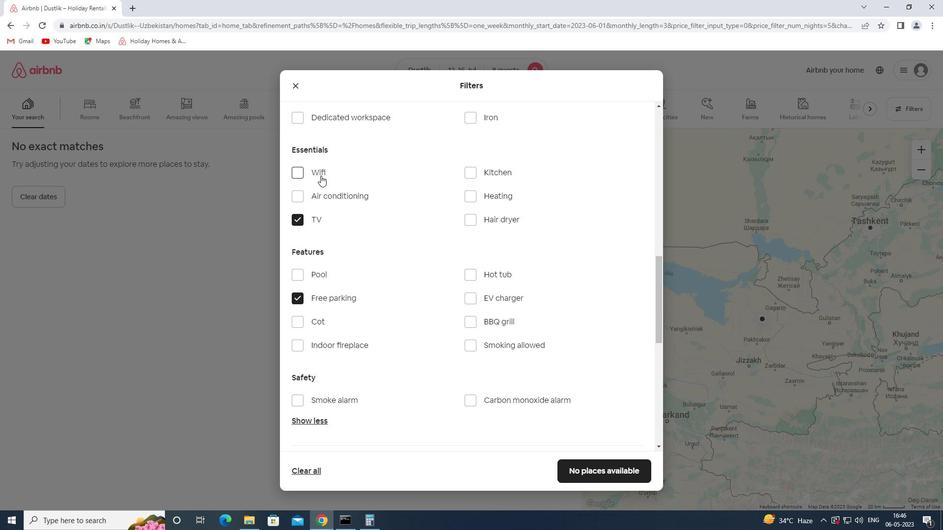 
Action: Mouse moved to (418, 216)
Screenshot: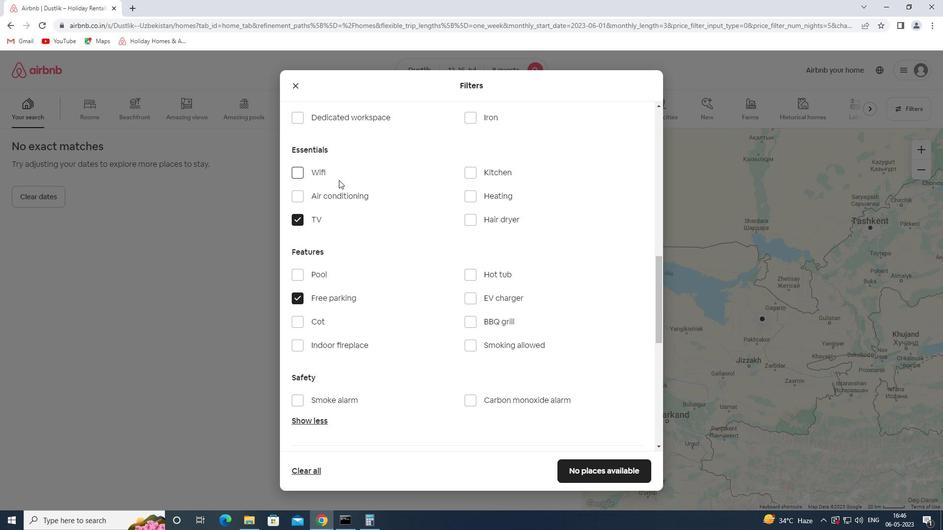 
Action: Mouse scrolled (418, 216) with delta (0, 0)
Screenshot: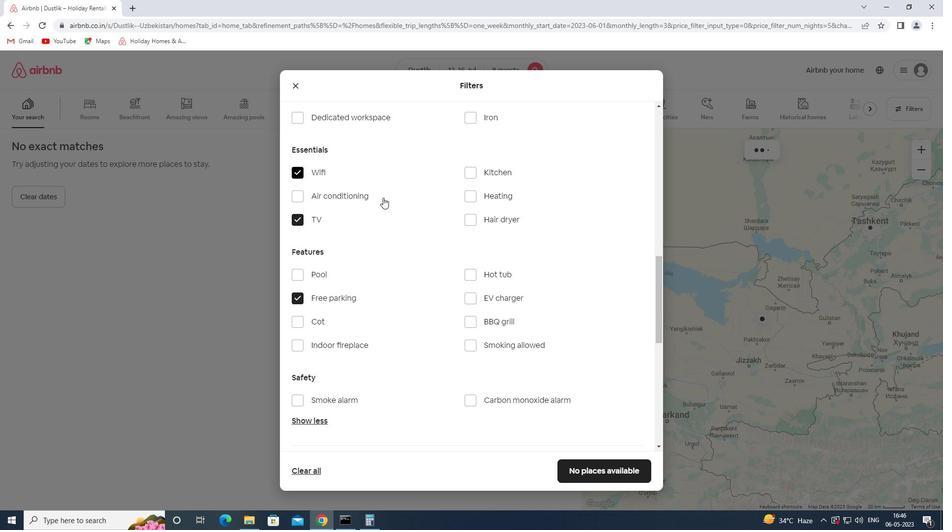 
Action: Mouse scrolled (418, 216) with delta (0, 0)
Screenshot: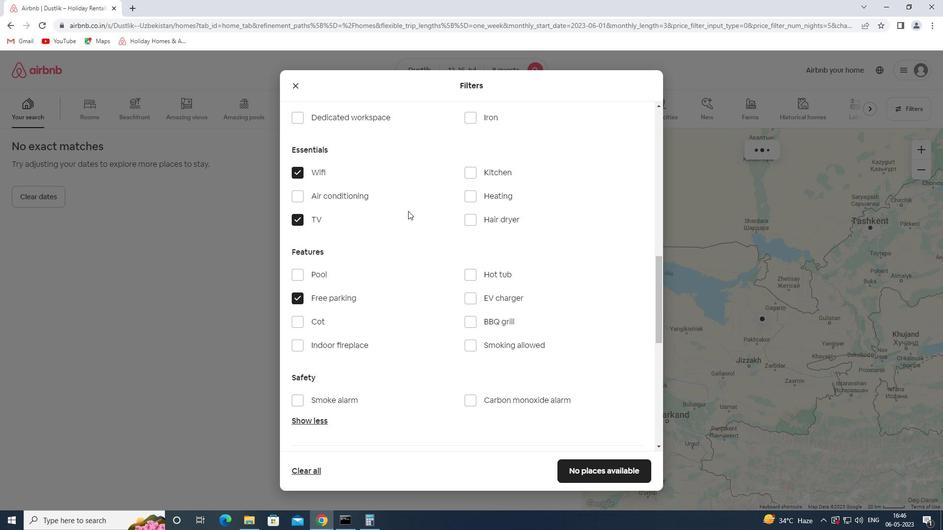 
Action: Mouse scrolled (418, 216) with delta (0, 0)
Screenshot: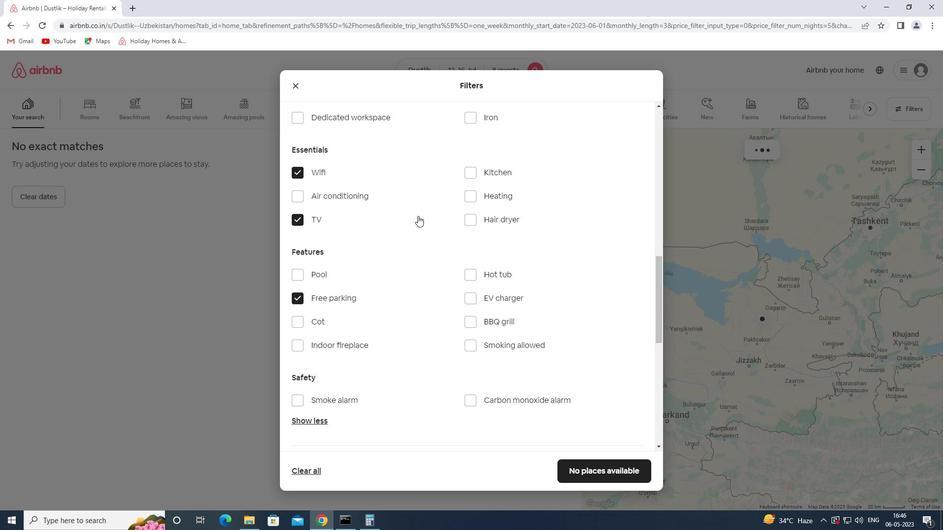 
Action: Mouse moved to (429, 243)
Screenshot: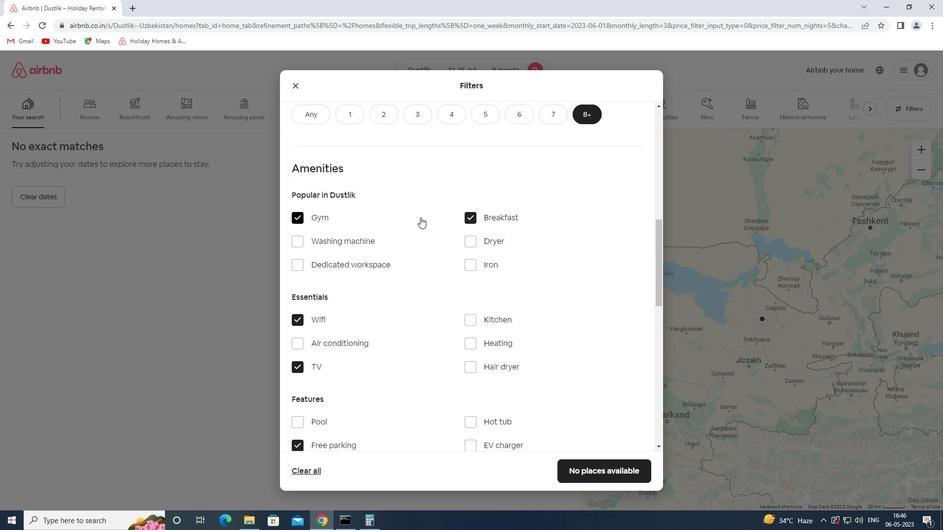 
Action: Mouse scrolled (429, 243) with delta (0, 0)
Screenshot: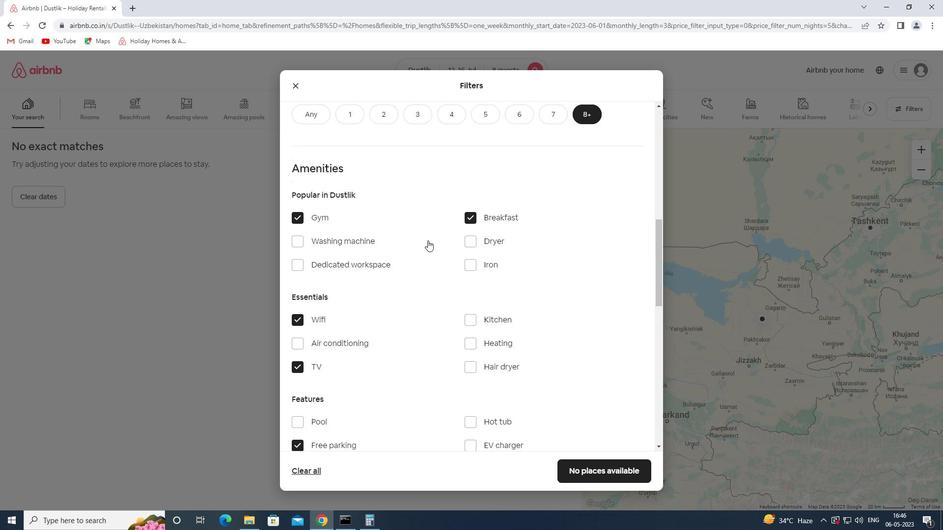 
Action: Mouse moved to (429, 244)
Screenshot: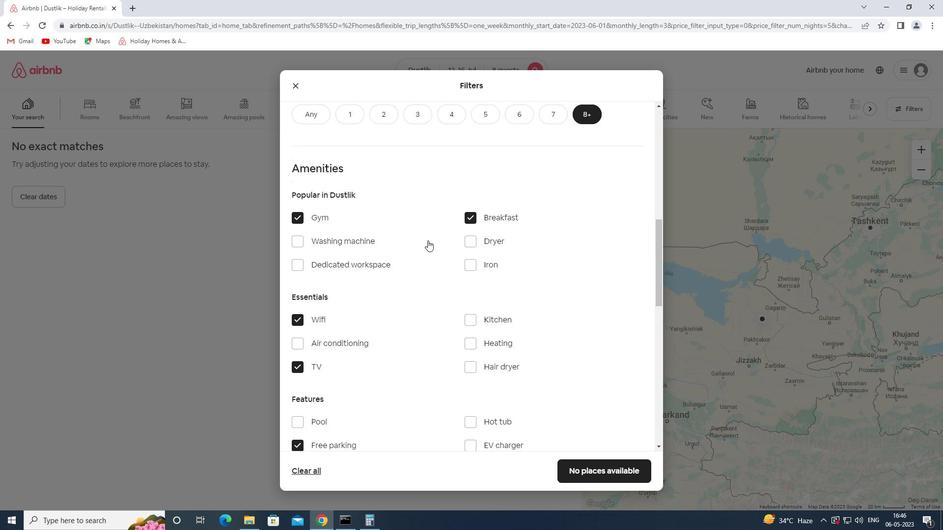 
Action: Mouse scrolled (429, 243) with delta (0, 0)
Screenshot: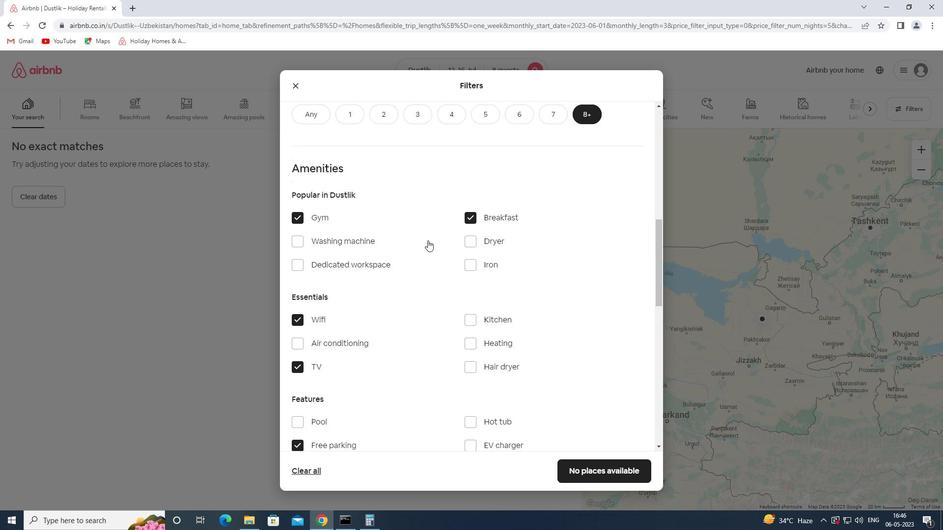
Action: Mouse scrolled (429, 243) with delta (0, 0)
Screenshot: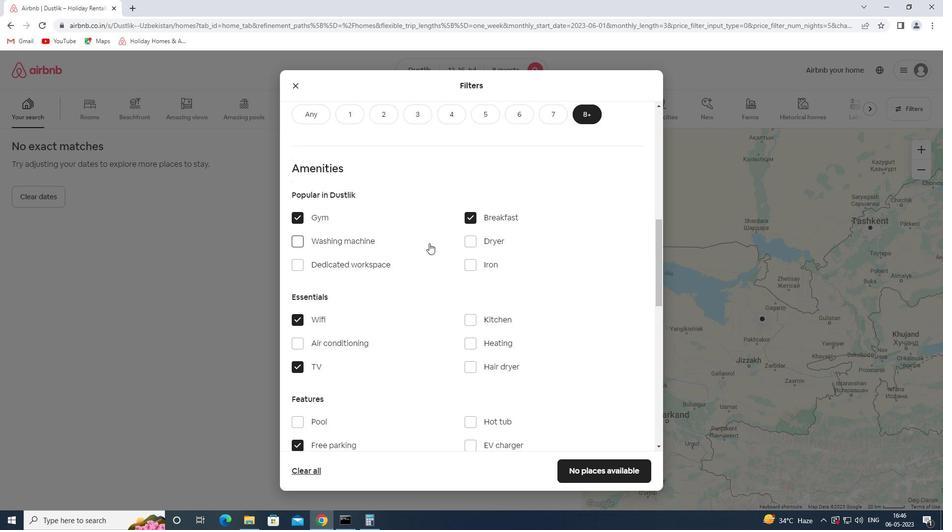 
Action: Mouse scrolled (429, 243) with delta (0, 0)
Screenshot: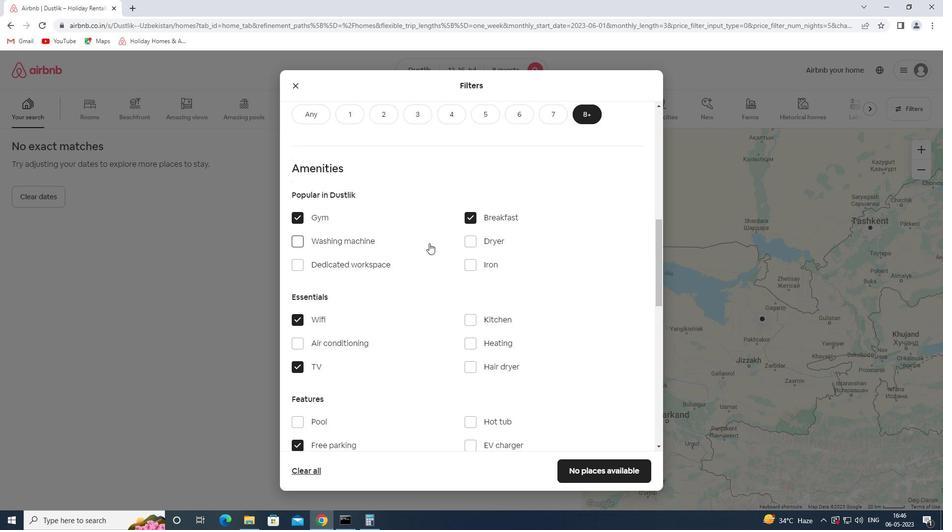 
Action: Mouse scrolled (429, 244) with delta (0, 0)
Screenshot: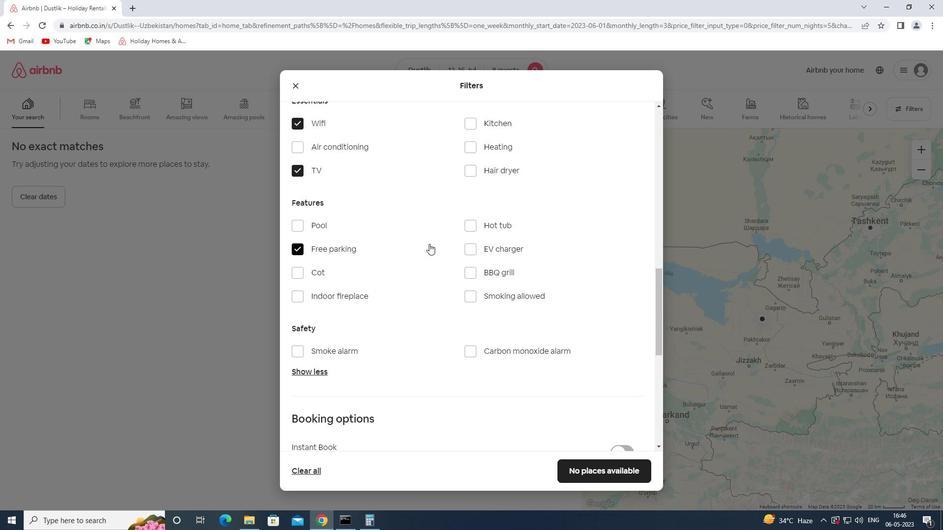 
Action: Mouse scrolled (429, 244) with delta (0, 0)
Screenshot: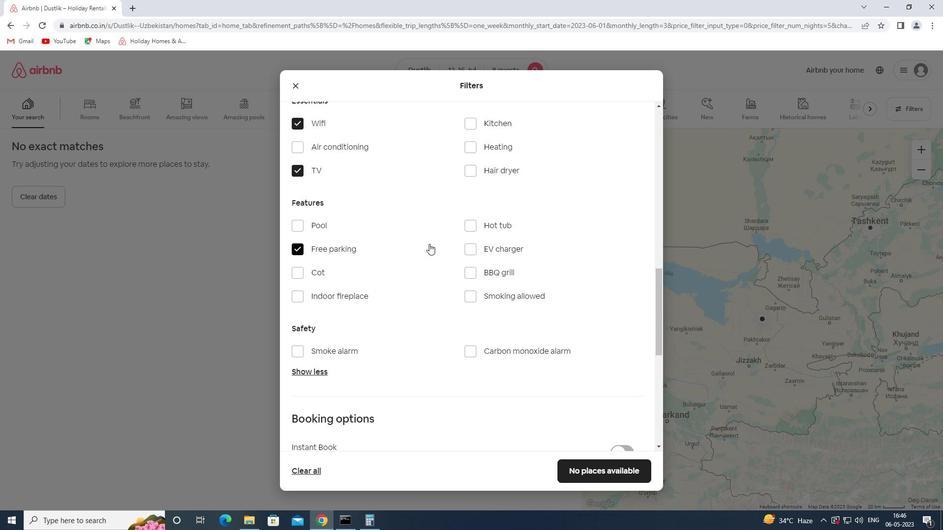 
Action: Mouse scrolled (429, 244) with delta (0, 0)
Screenshot: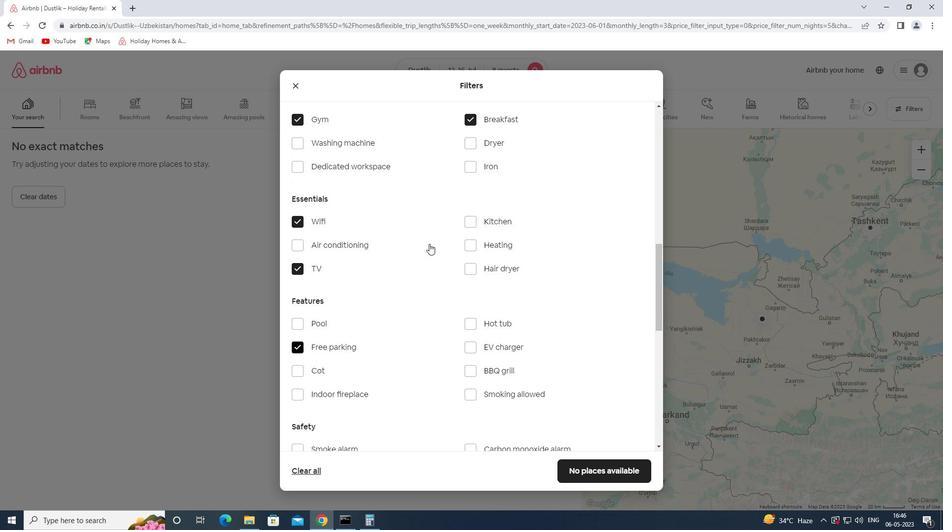 
Action: Mouse scrolled (429, 243) with delta (0, 0)
Screenshot: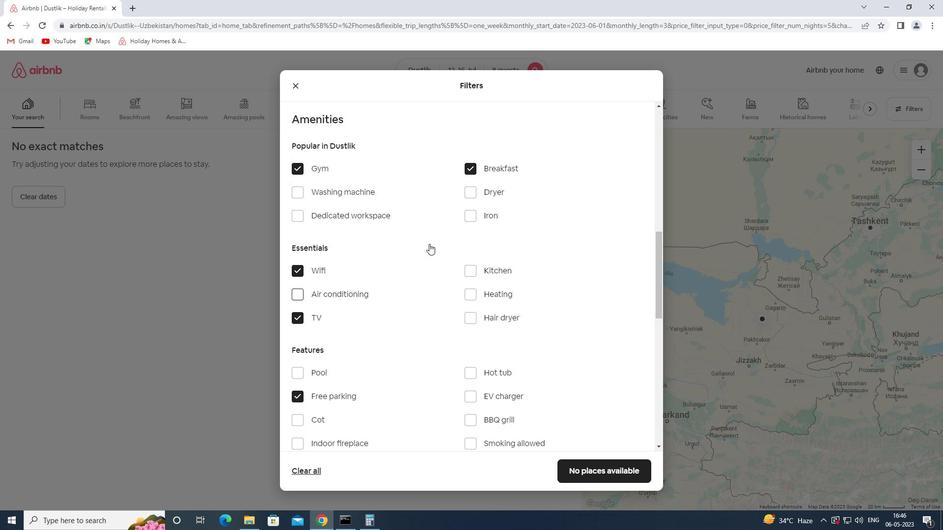 
Action: Mouse scrolled (429, 243) with delta (0, 0)
Screenshot: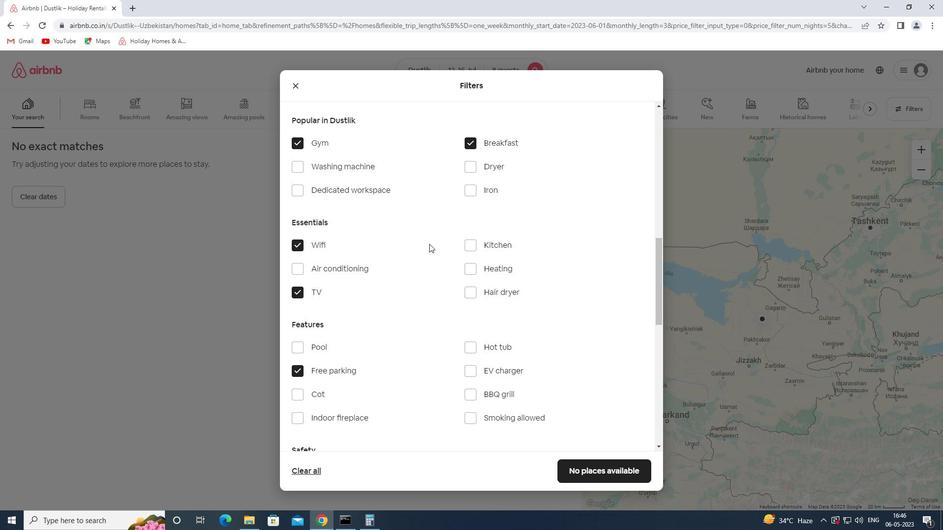 
Action: Mouse scrolled (429, 243) with delta (0, 0)
Screenshot: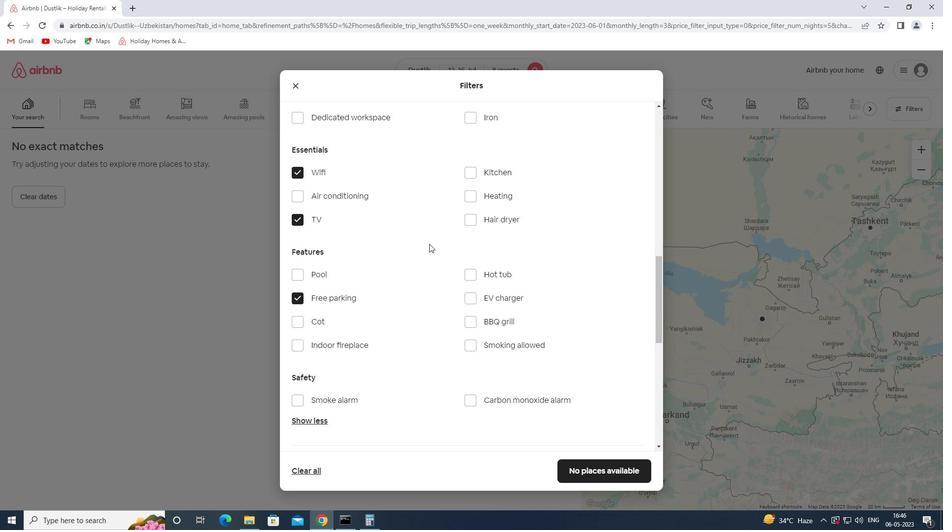 
Action: Mouse scrolled (429, 244) with delta (0, 0)
Screenshot: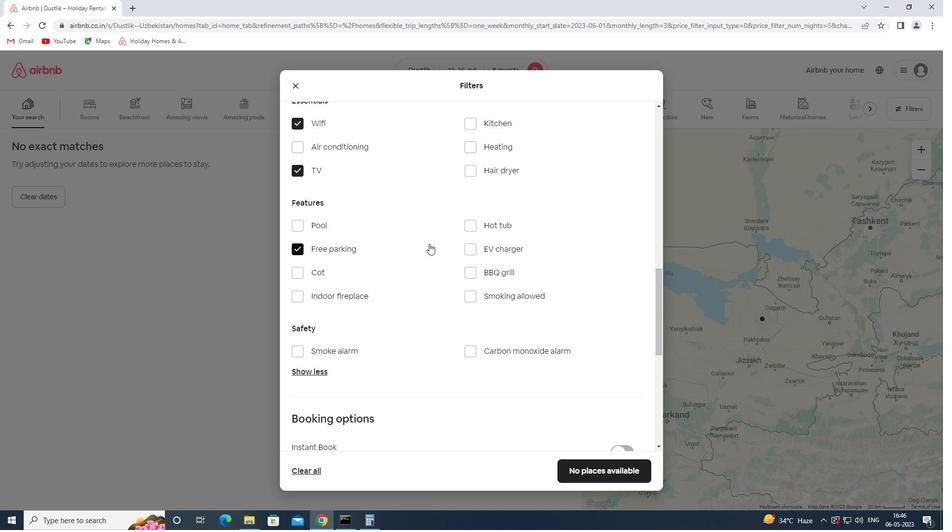 
Action: Mouse scrolled (429, 244) with delta (0, 0)
Screenshot: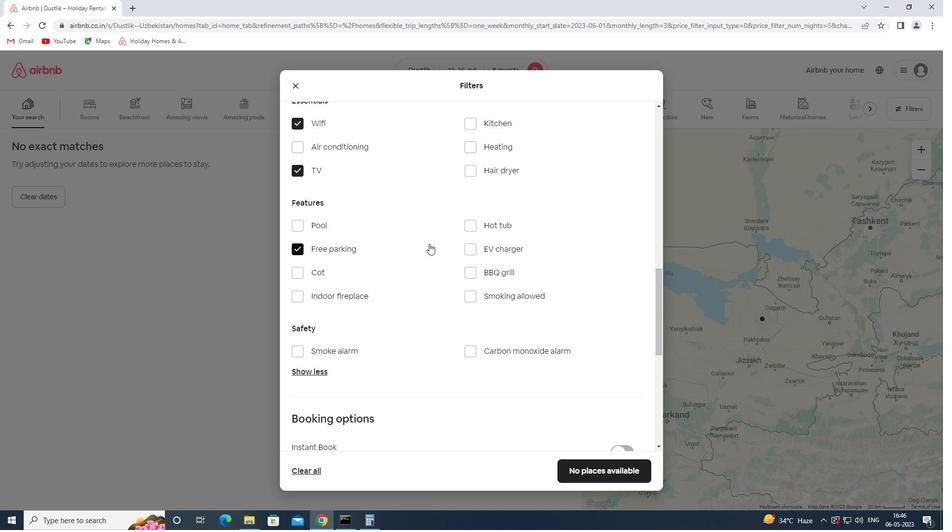 
Action: Mouse scrolled (429, 244) with delta (0, 0)
Screenshot: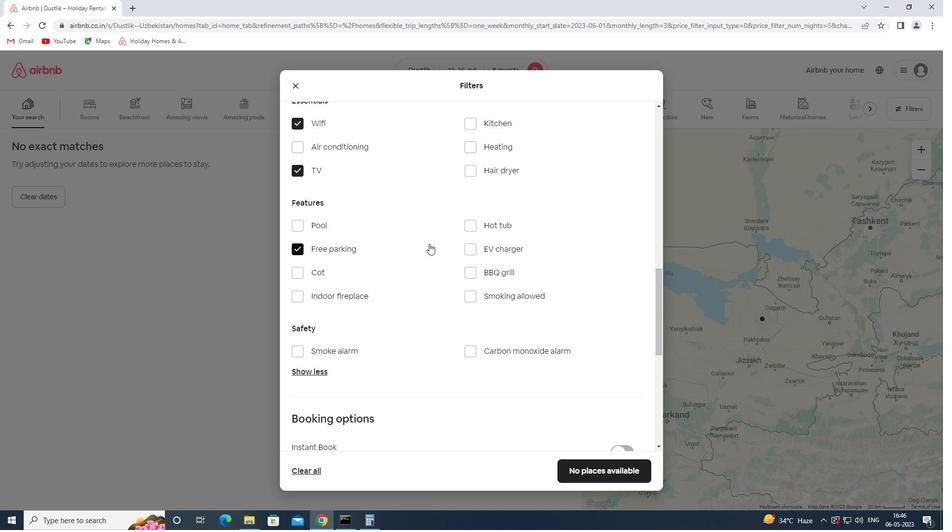 
Action: Mouse moved to (414, 336)
Screenshot: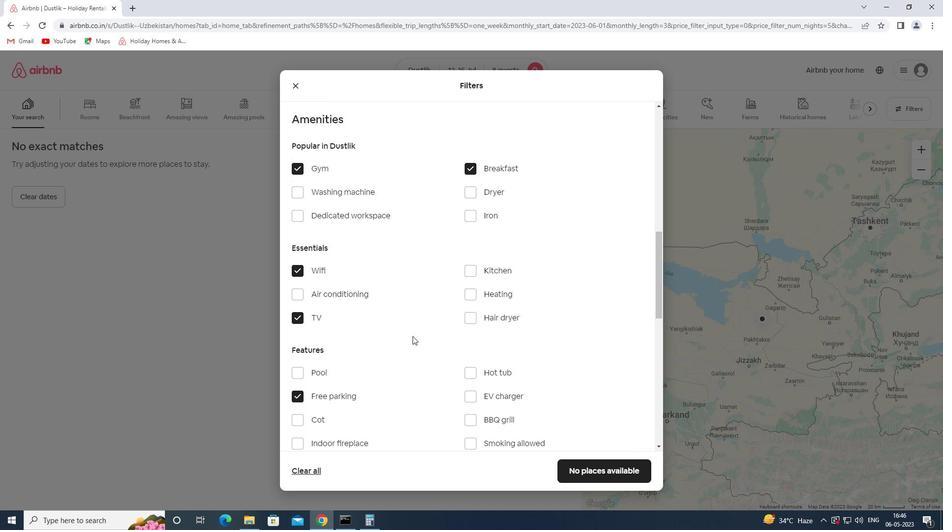 
Action: Mouse scrolled (414, 336) with delta (0, 0)
Screenshot: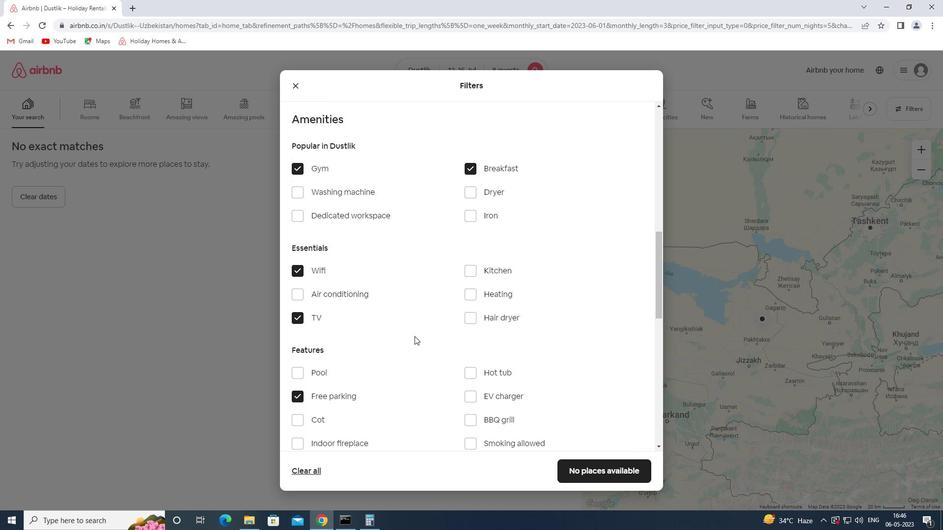 
Action: Mouse scrolled (414, 336) with delta (0, 0)
Screenshot: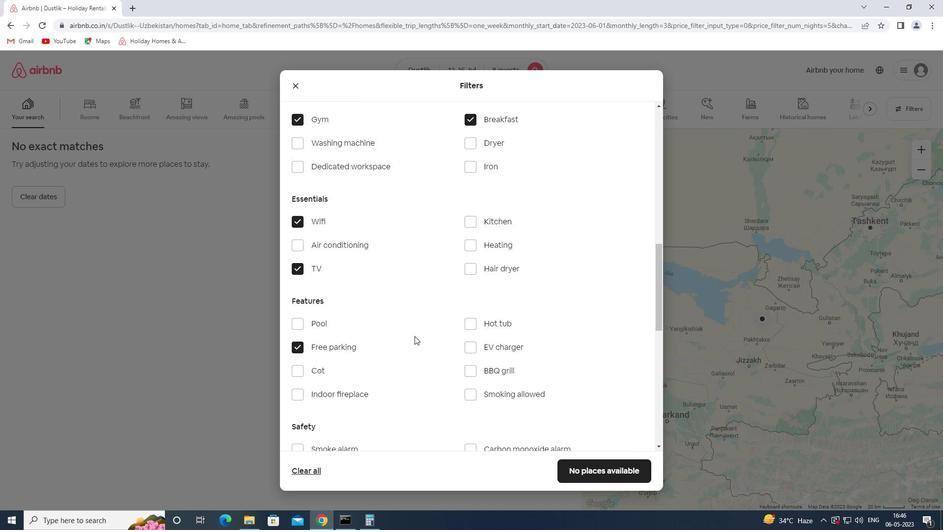 
Action: Mouse scrolled (414, 336) with delta (0, 0)
Screenshot: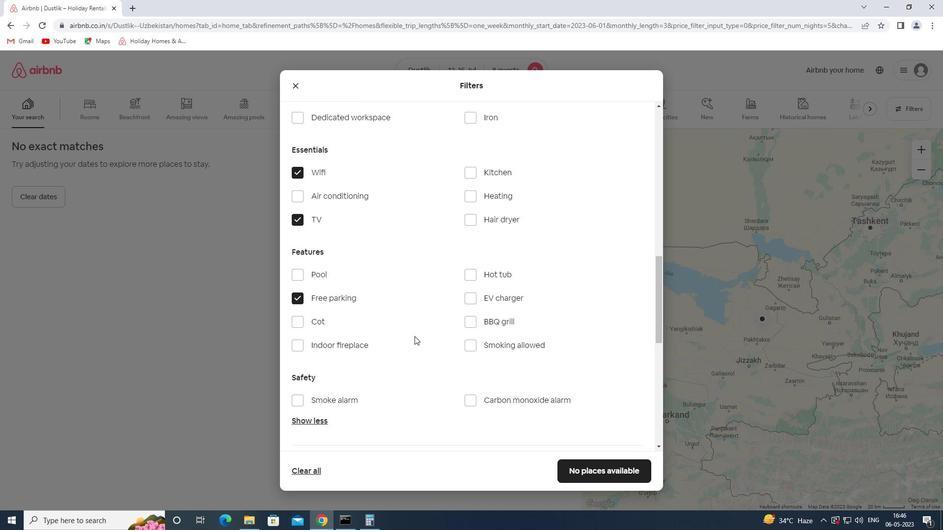 
Action: Mouse scrolled (414, 336) with delta (0, 0)
Screenshot: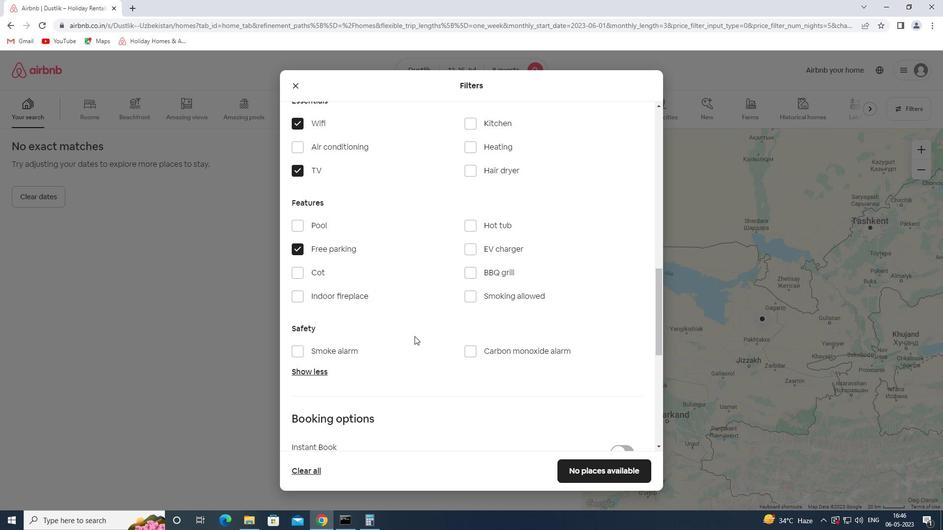 
Action: Mouse scrolled (414, 336) with delta (0, 0)
Screenshot: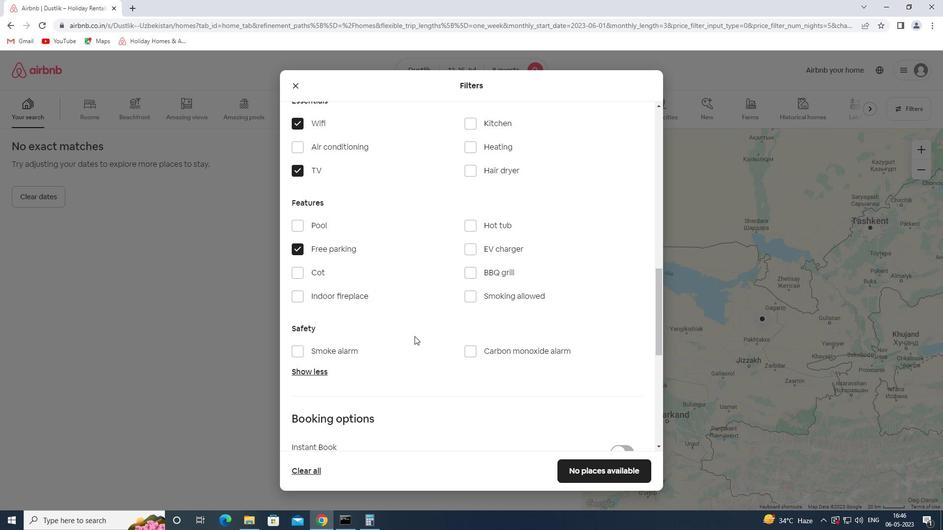 
Action: Mouse scrolled (414, 336) with delta (0, 0)
Screenshot: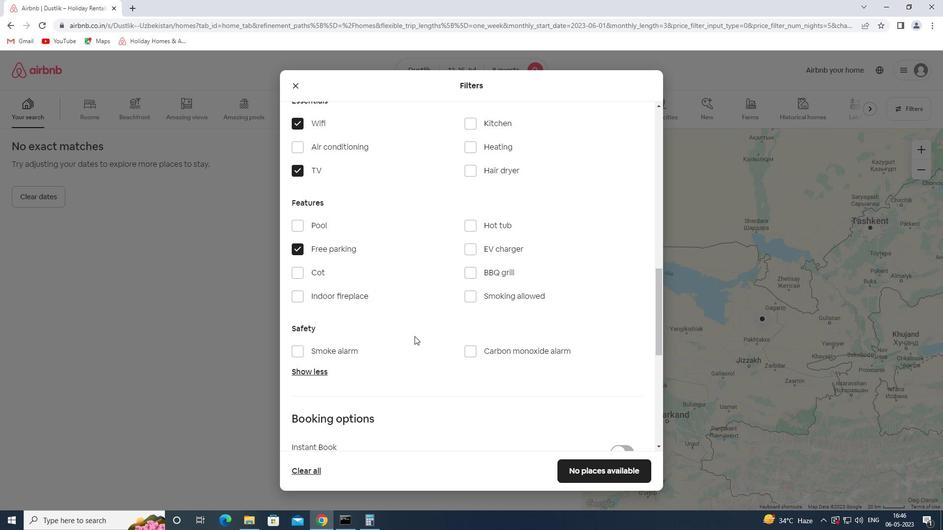 
Action: Mouse moved to (620, 336)
Screenshot: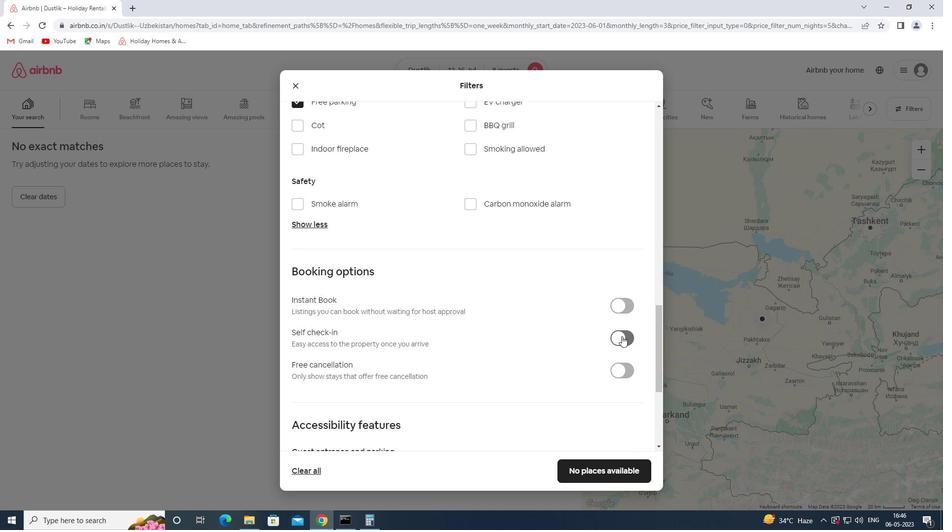 
Action: Mouse pressed left at (620, 336)
Screenshot: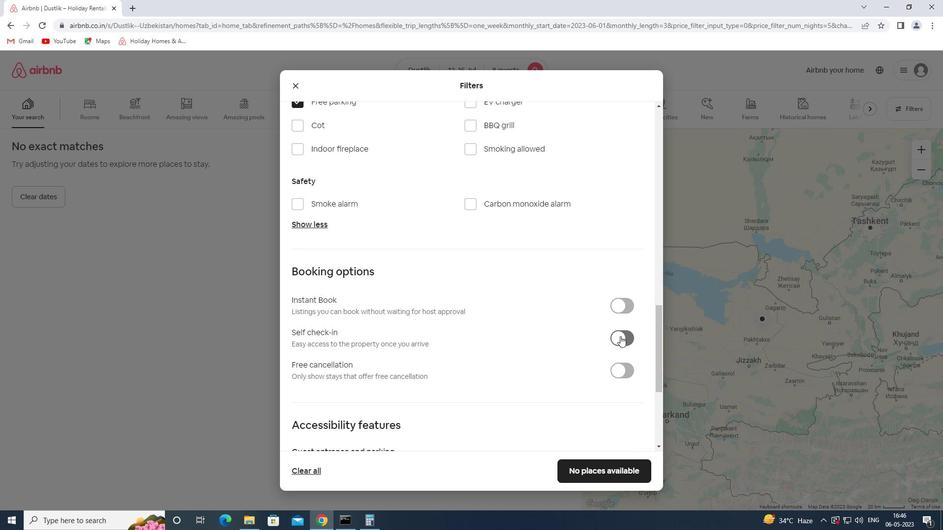 
Action: Mouse moved to (498, 348)
Screenshot: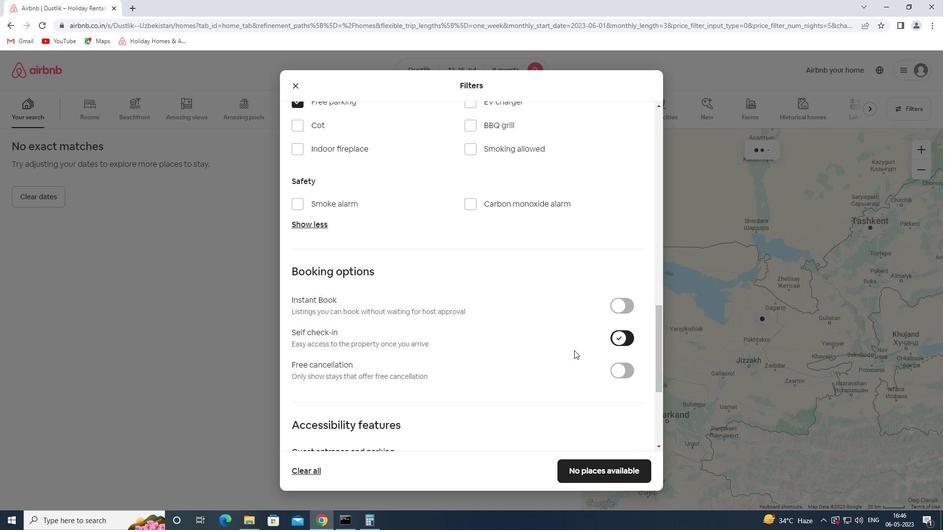 
Action: Mouse scrolled (498, 348) with delta (0, 0)
Screenshot: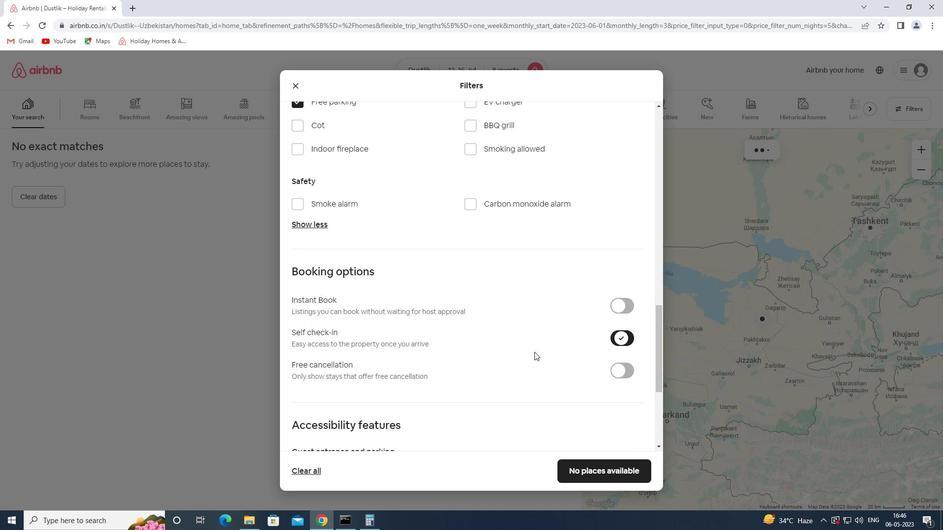 
Action: Mouse scrolled (498, 348) with delta (0, 0)
Screenshot: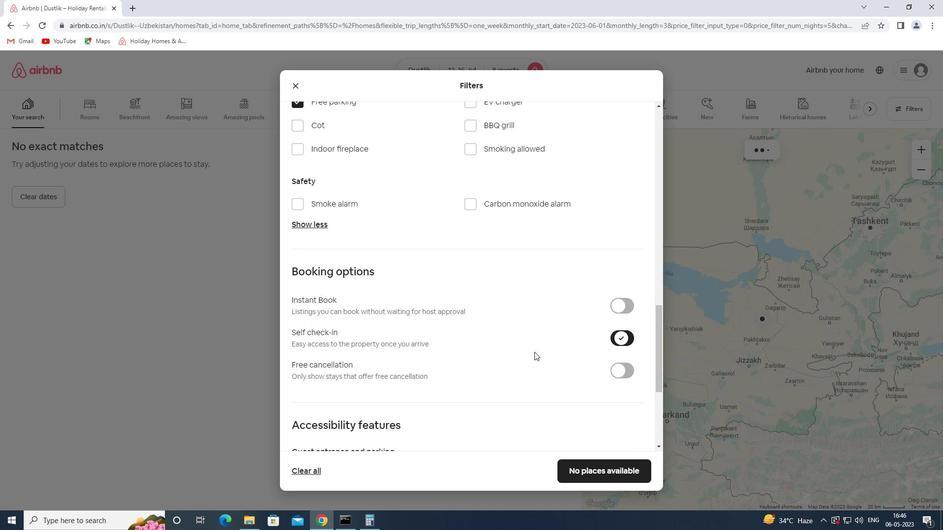 
Action: Mouse scrolled (498, 348) with delta (0, 0)
Screenshot: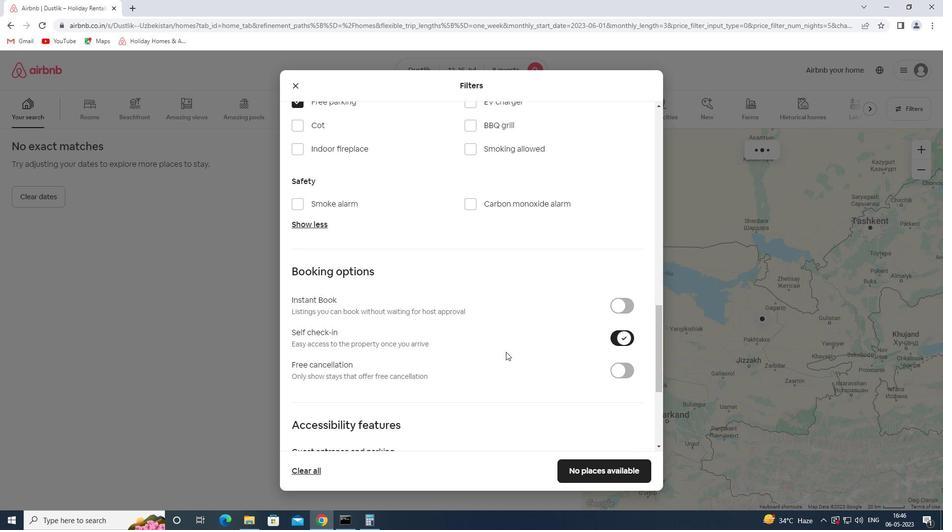 
Action: Mouse moved to (498, 348)
Screenshot: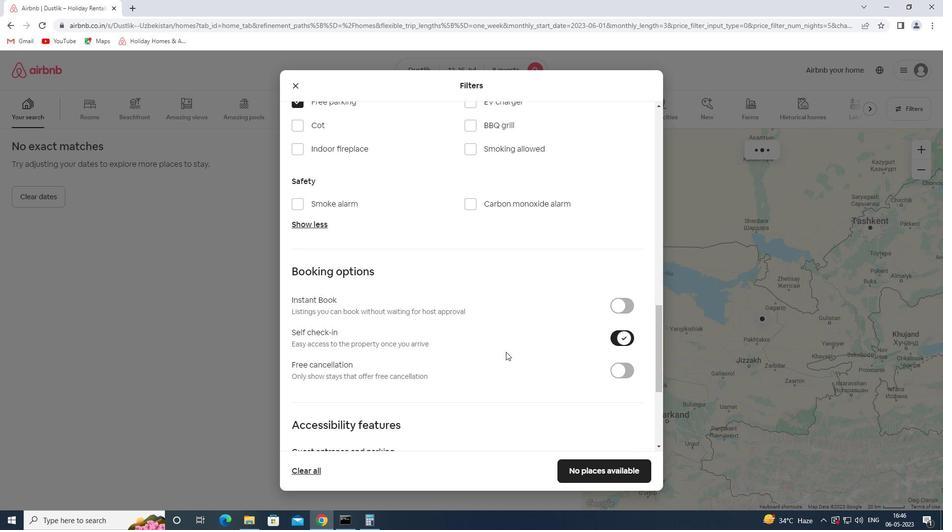 
Action: Mouse scrolled (498, 348) with delta (0, 0)
Screenshot: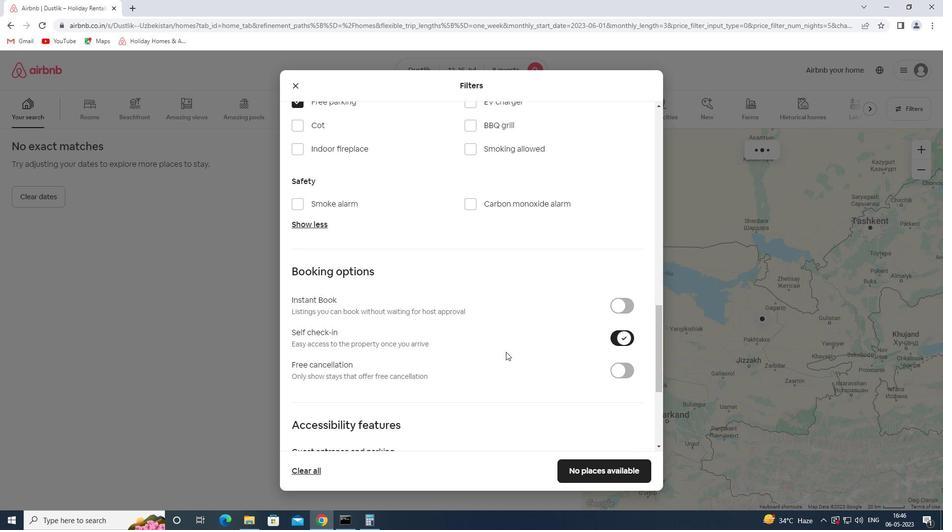 
Action: Mouse moved to (497, 348)
Screenshot: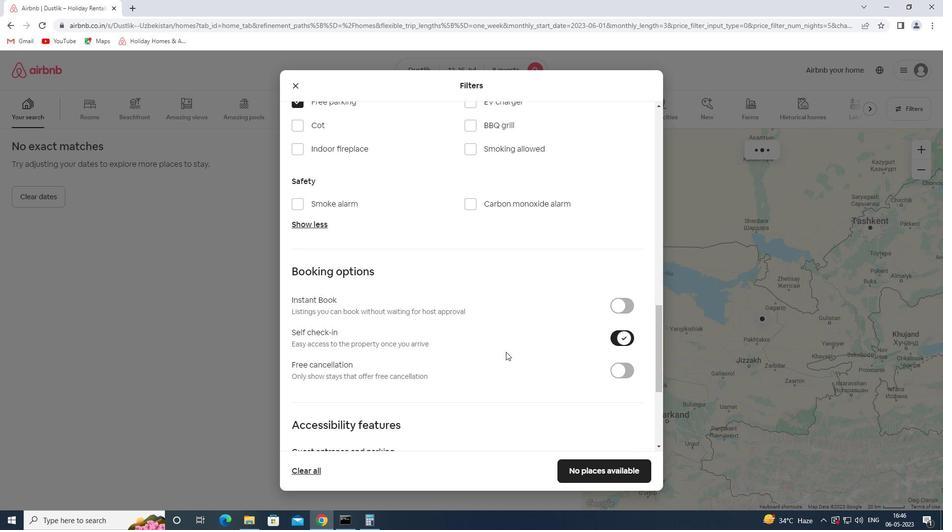 
Action: Mouse scrolled (497, 347) with delta (0, 0)
Screenshot: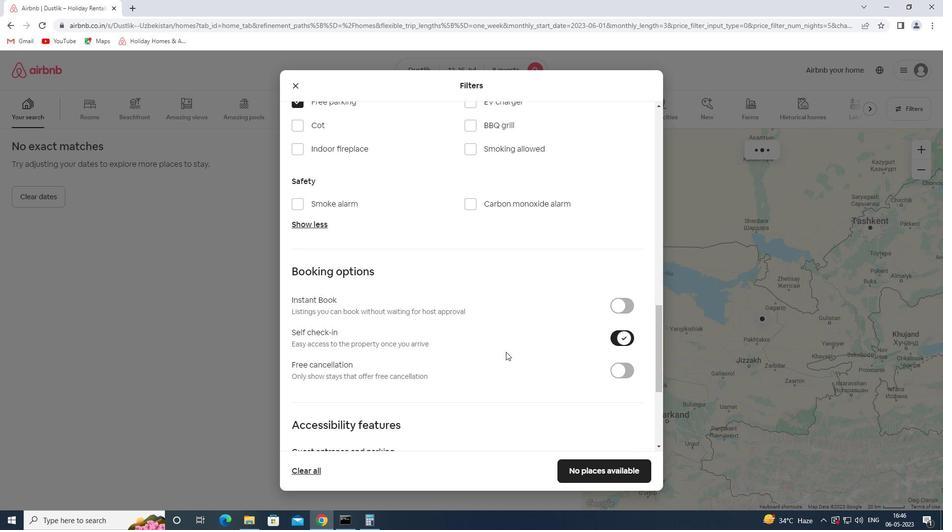 
Action: Mouse moved to (496, 347)
Screenshot: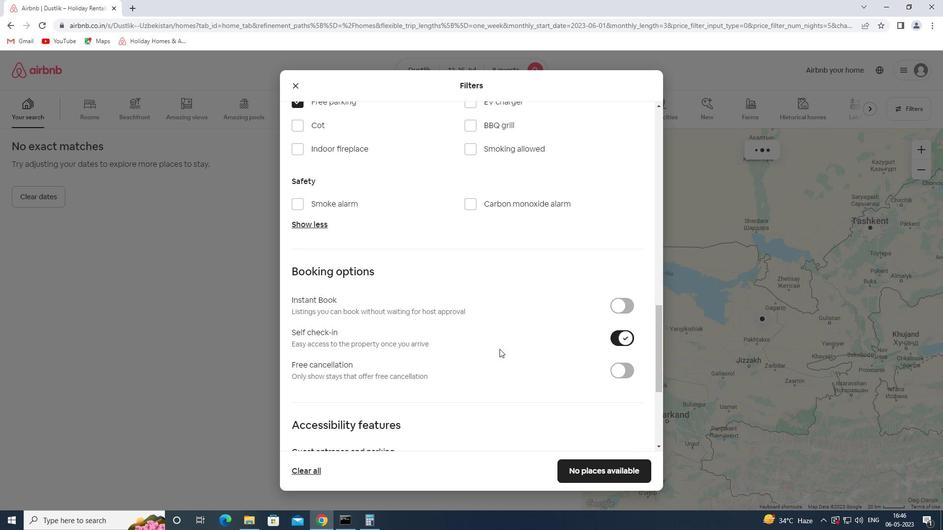 
Action: Mouse scrolled (496, 346) with delta (0, 0)
Screenshot: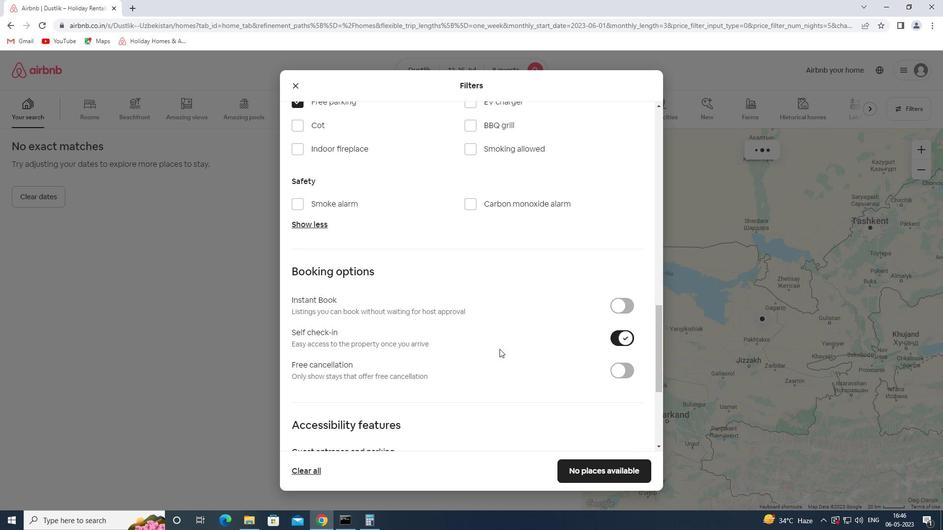
Action: Mouse moved to (495, 347)
Screenshot: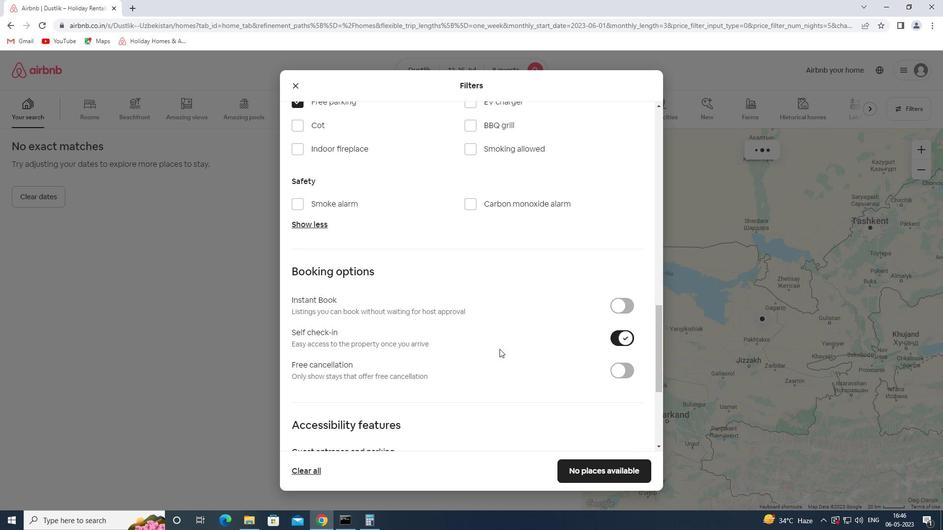 
Action: Mouse scrolled (495, 346) with delta (0, 0)
Screenshot: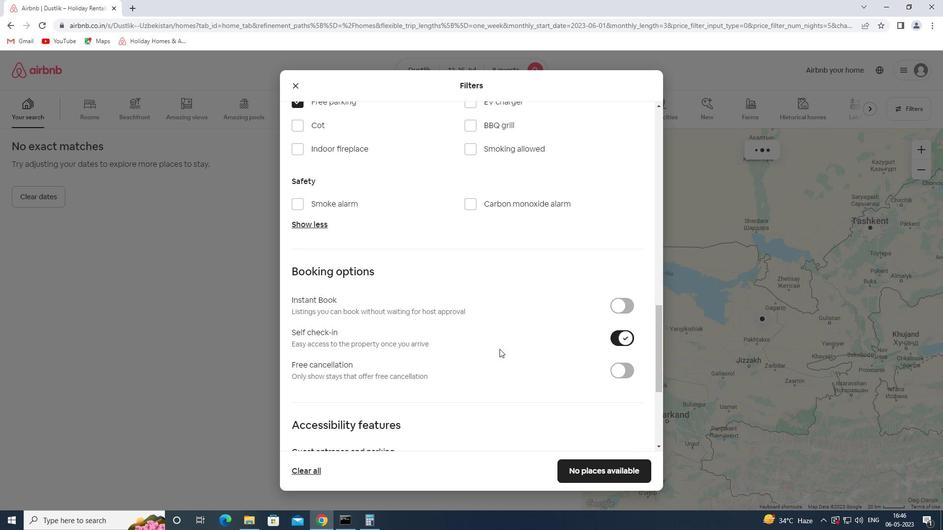 
Action: Mouse moved to (302, 393)
Screenshot: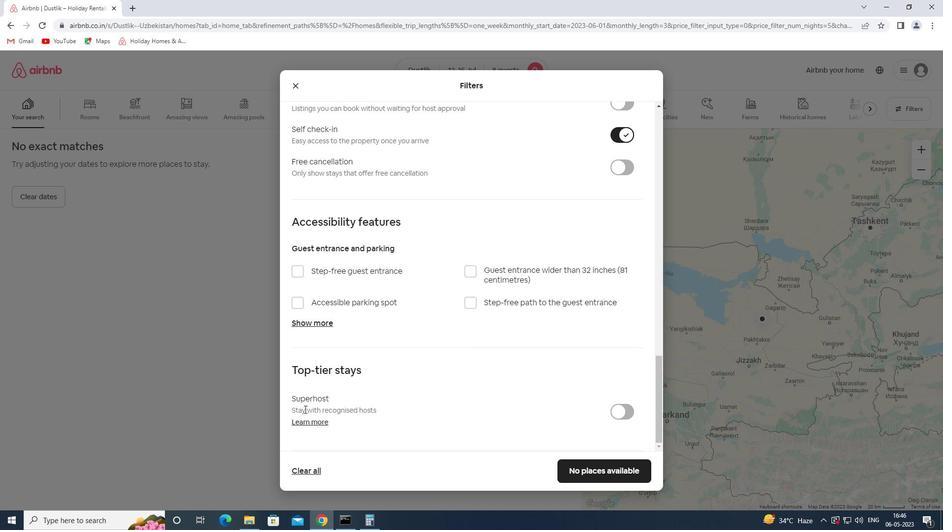 
Action: Mouse scrolled (302, 392) with delta (0, 0)
Screenshot: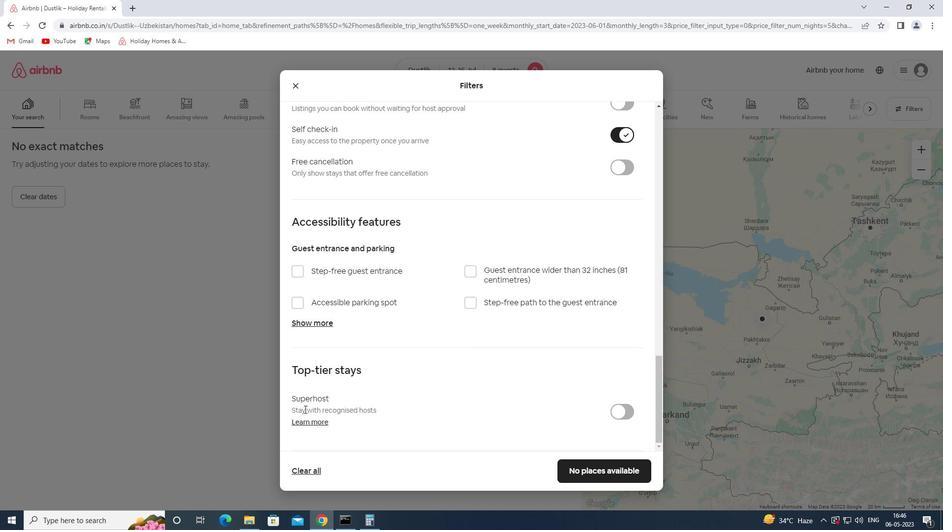 
Action: Mouse moved to (302, 390)
Screenshot: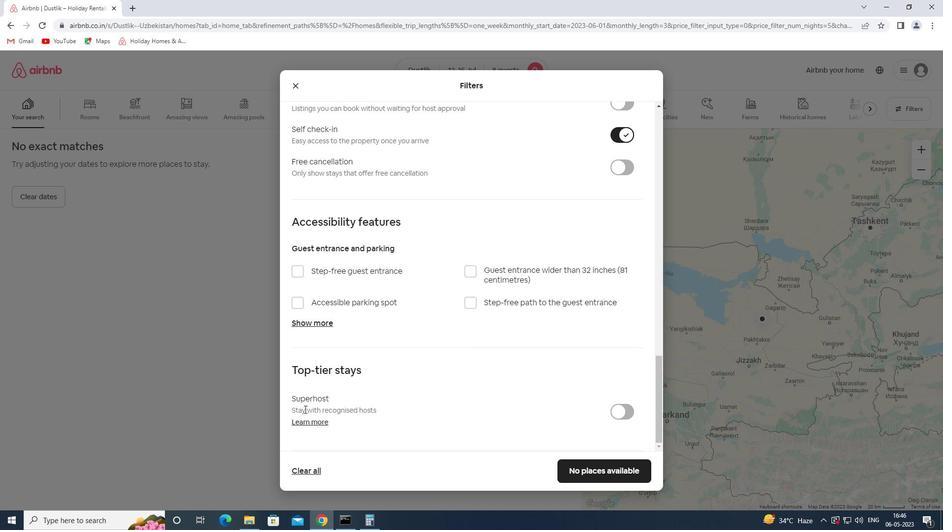 
Action: Mouse scrolled (302, 389) with delta (0, 0)
Screenshot: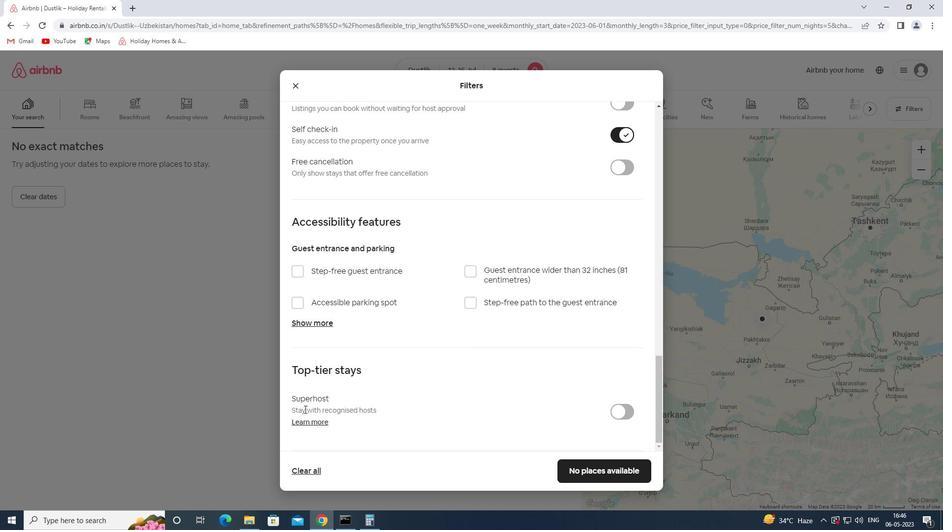 
Action: Mouse moved to (303, 386)
Screenshot: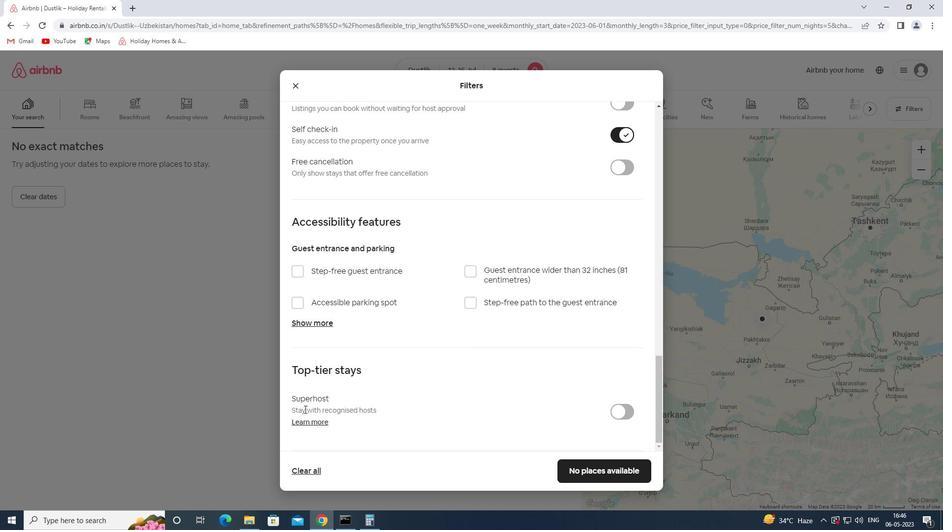 
Action: Mouse scrolled (303, 386) with delta (0, 0)
Screenshot: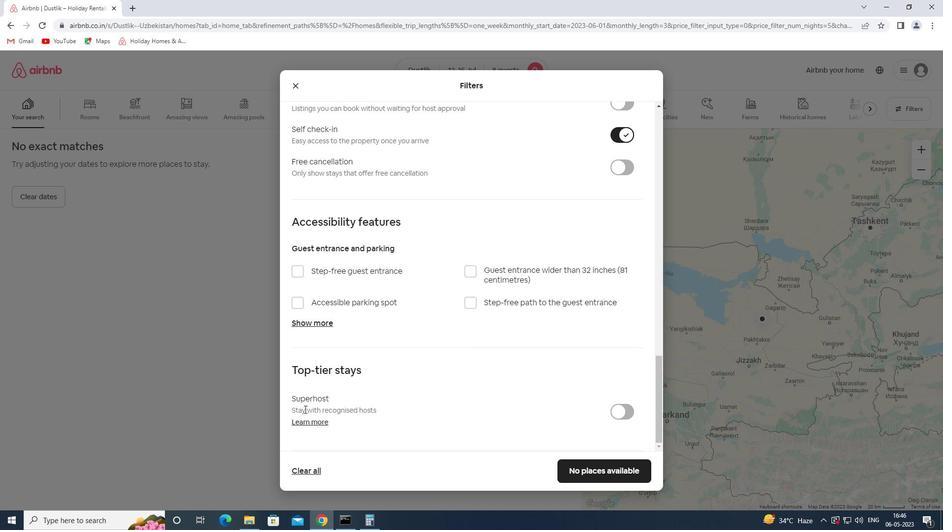 
Action: Mouse moved to (303, 384)
Screenshot: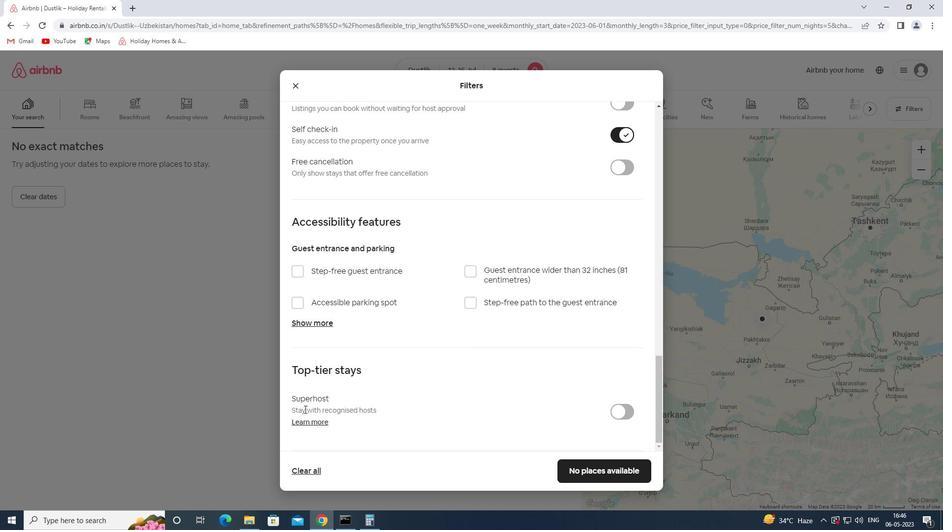 
Action: Mouse scrolled (303, 384) with delta (0, 0)
Screenshot: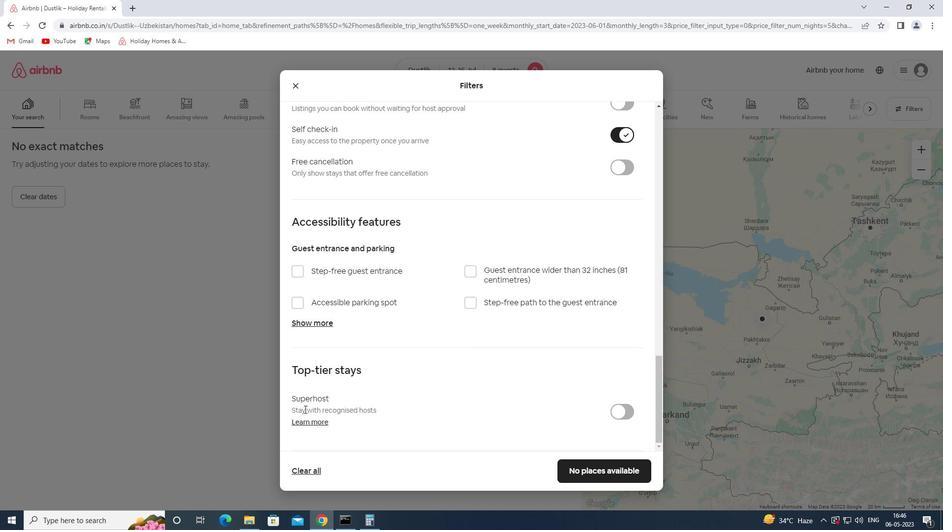 
Action: Mouse moved to (305, 379)
Screenshot: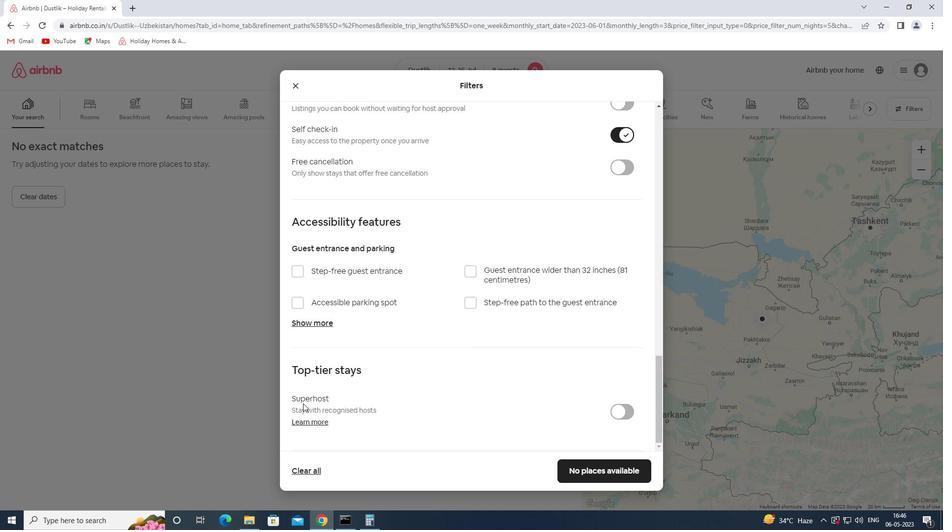 
Action: Mouse scrolled (305, 378) with delta (0, 0)
Screenshot: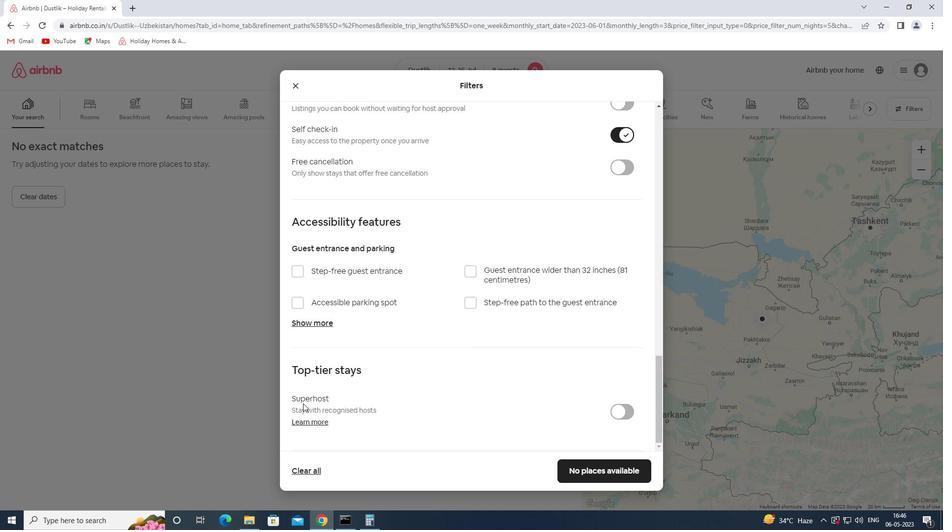 
Action: Mouse moved to (589, 475)
Screenshot: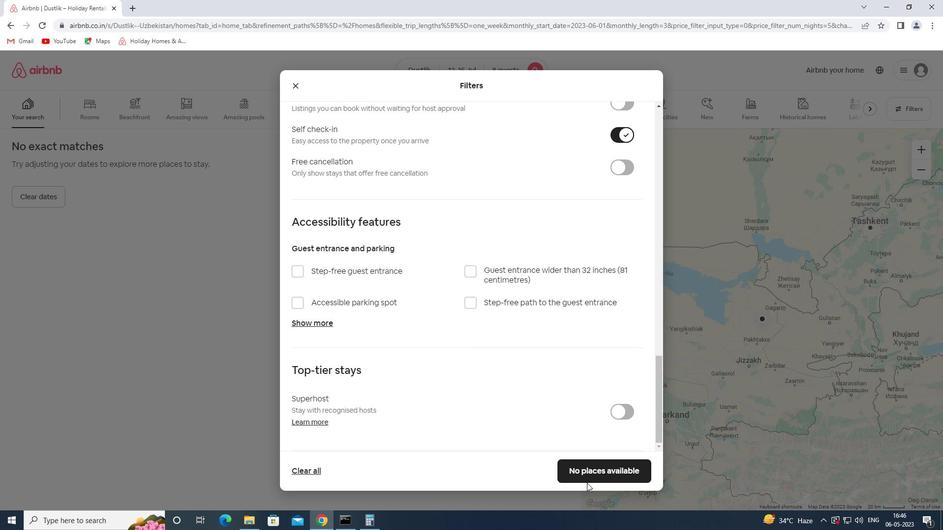 
Action: Mouse pressed left at (589, 475)
Screenshot: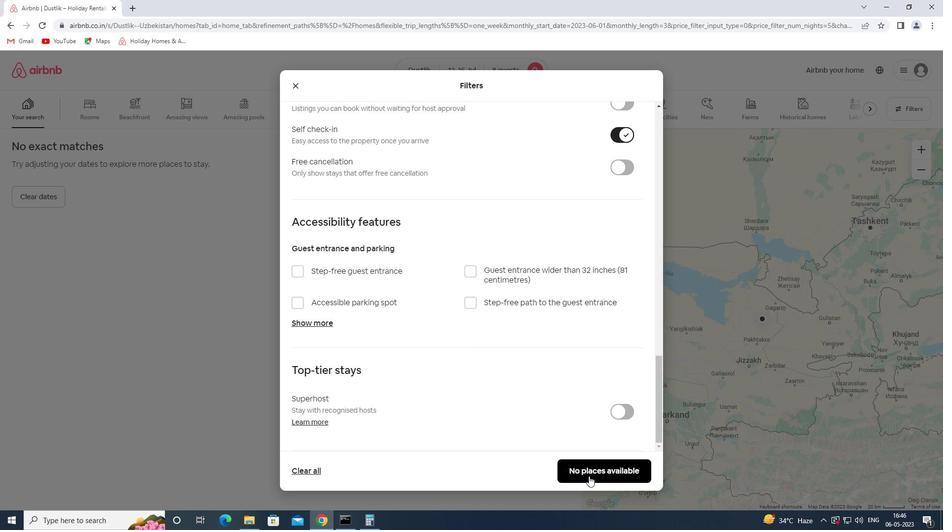 
Action: Mouse moved to (590, 465)
Screenshot: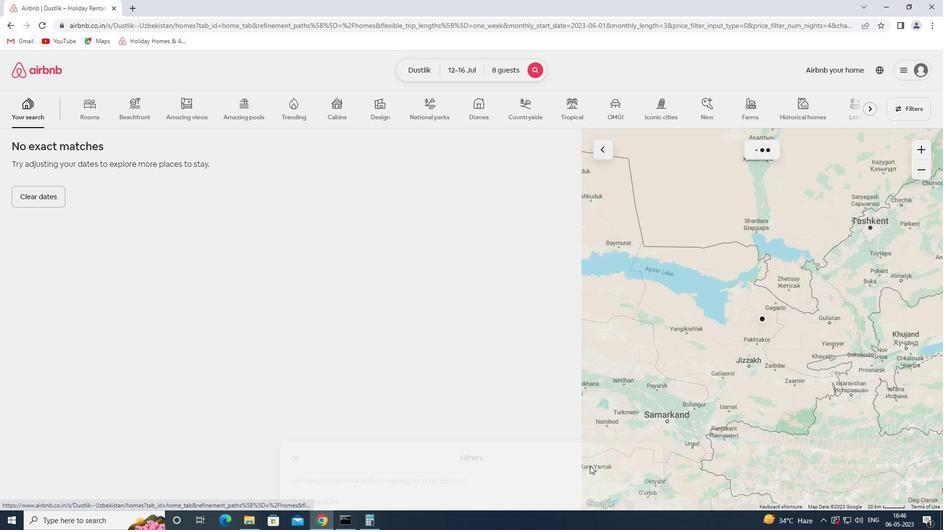 
